 Task: Open a blank sheet, save the file as 'analytics' Insert a table '3 by 2' In first column, add headers, 'Employee Name, Monday, Tuesday'. Under first header add  John. Under second header add  1:00 Pm. Under third header add  '3:00 Pm'. Change table style to  'Light Blue'
Action: Mouse moved to (482, 366)
Screenshot: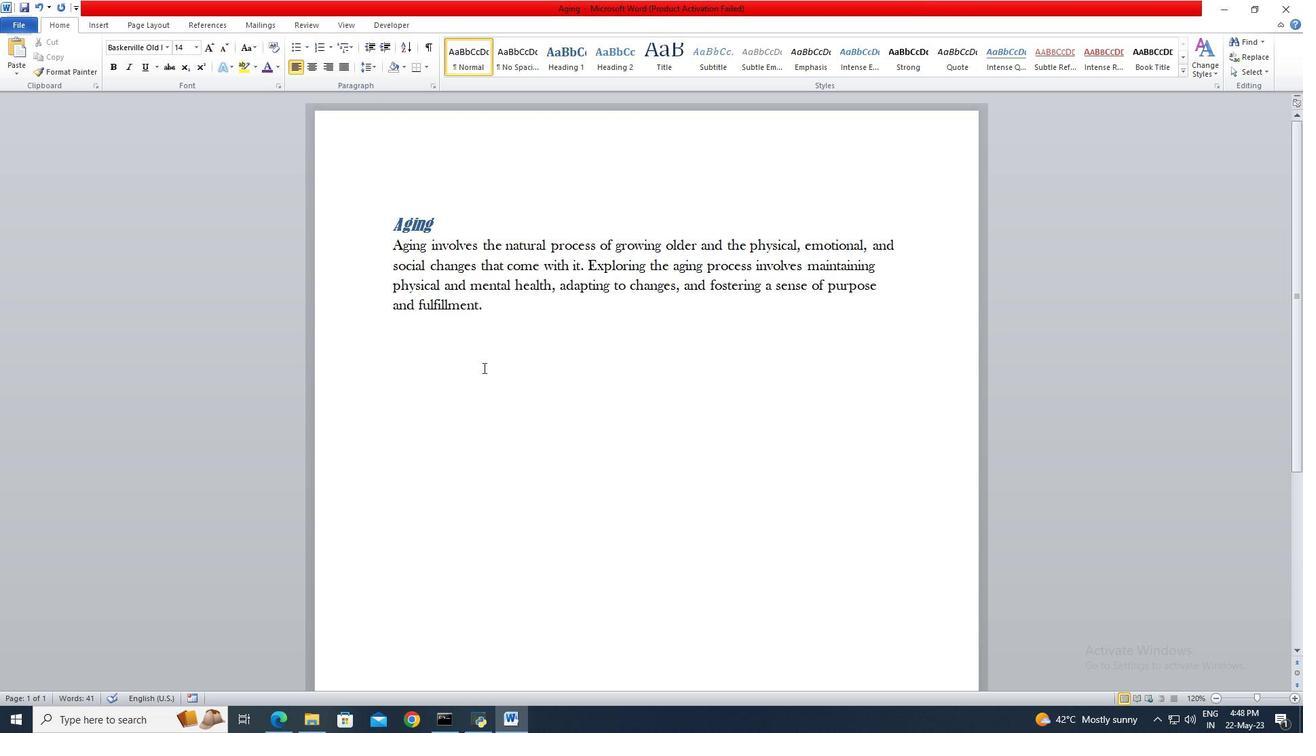 
Action: Key pressed ctrl+N
Screenshot: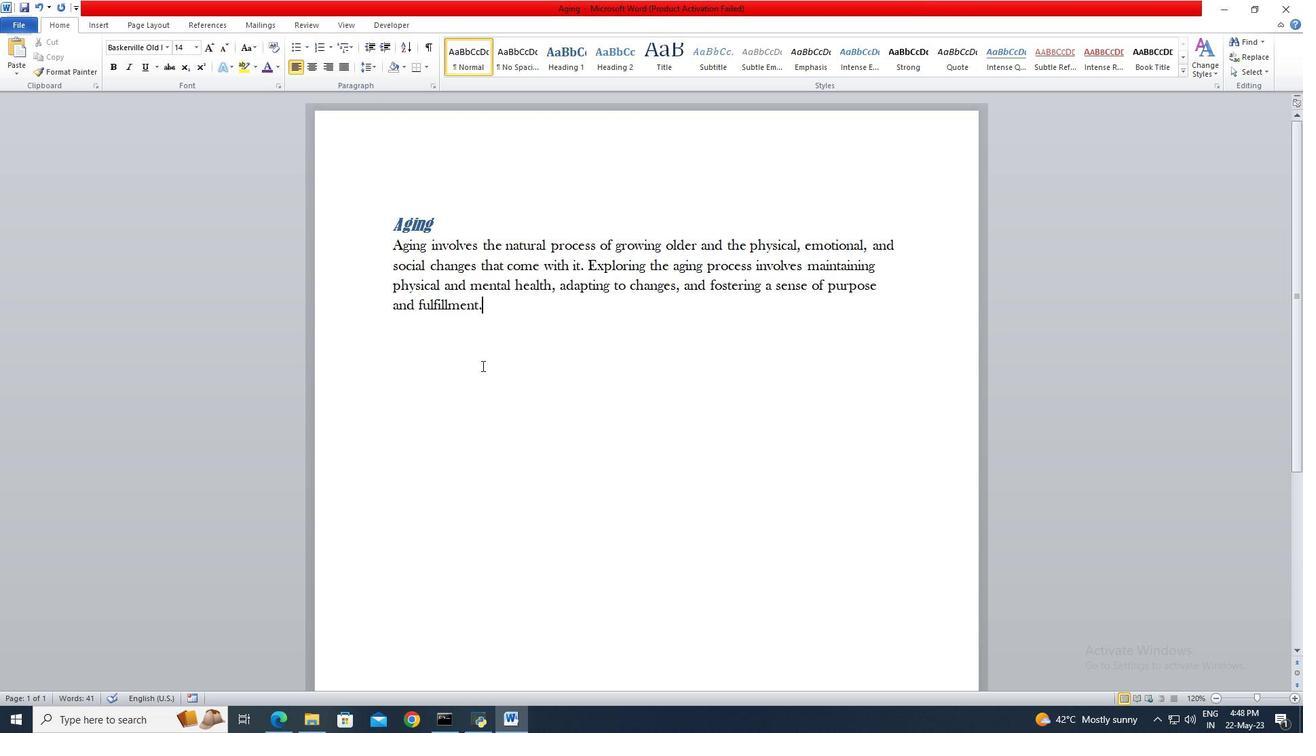 
Action: Mouse moved to (12, 23)
Screenshot: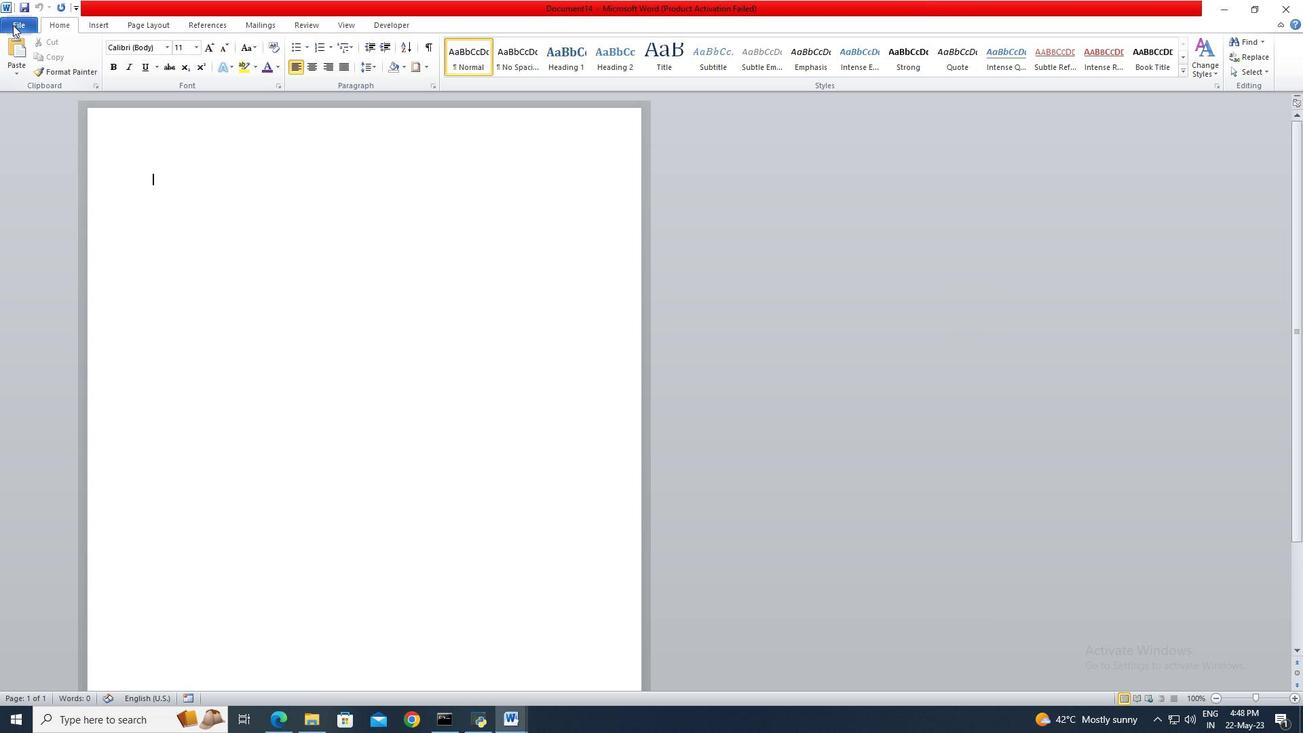 
Action: Mouse pressed left at (12, 23)
Screenshot: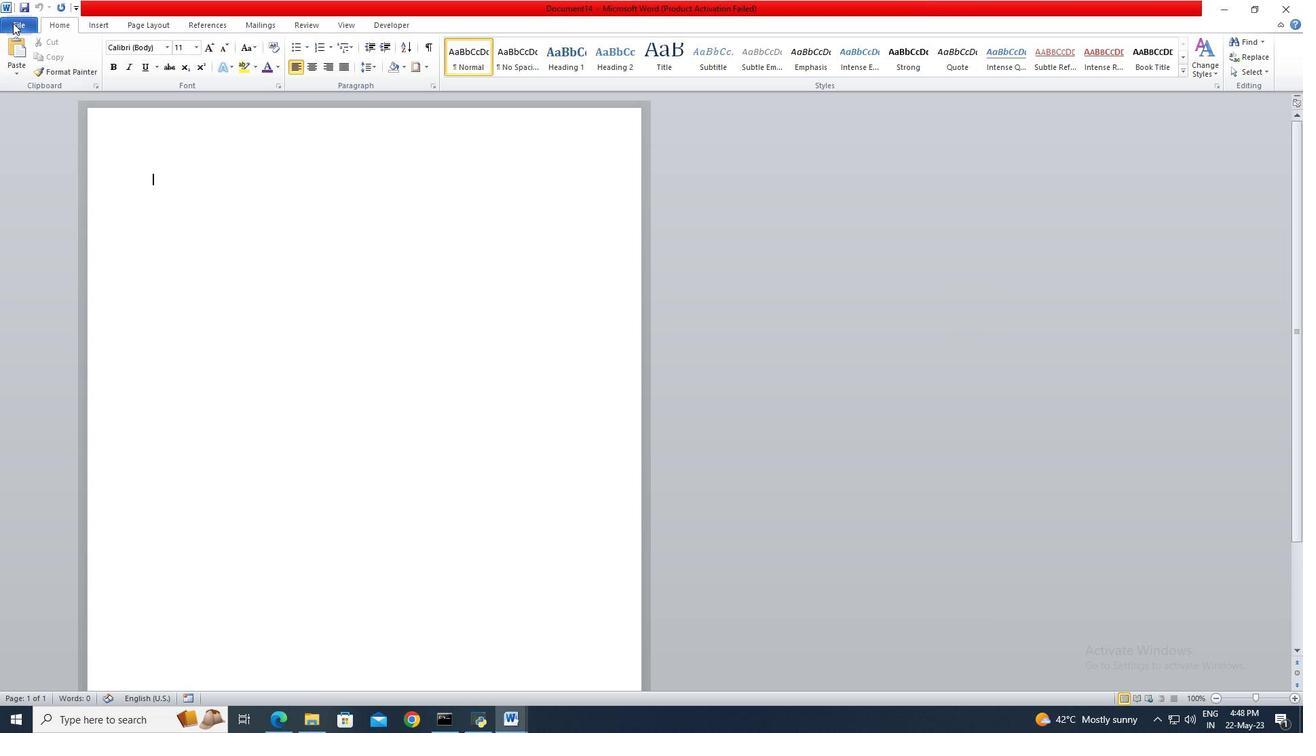 
Action: Mouse moved to (36, 67)
Screenshot: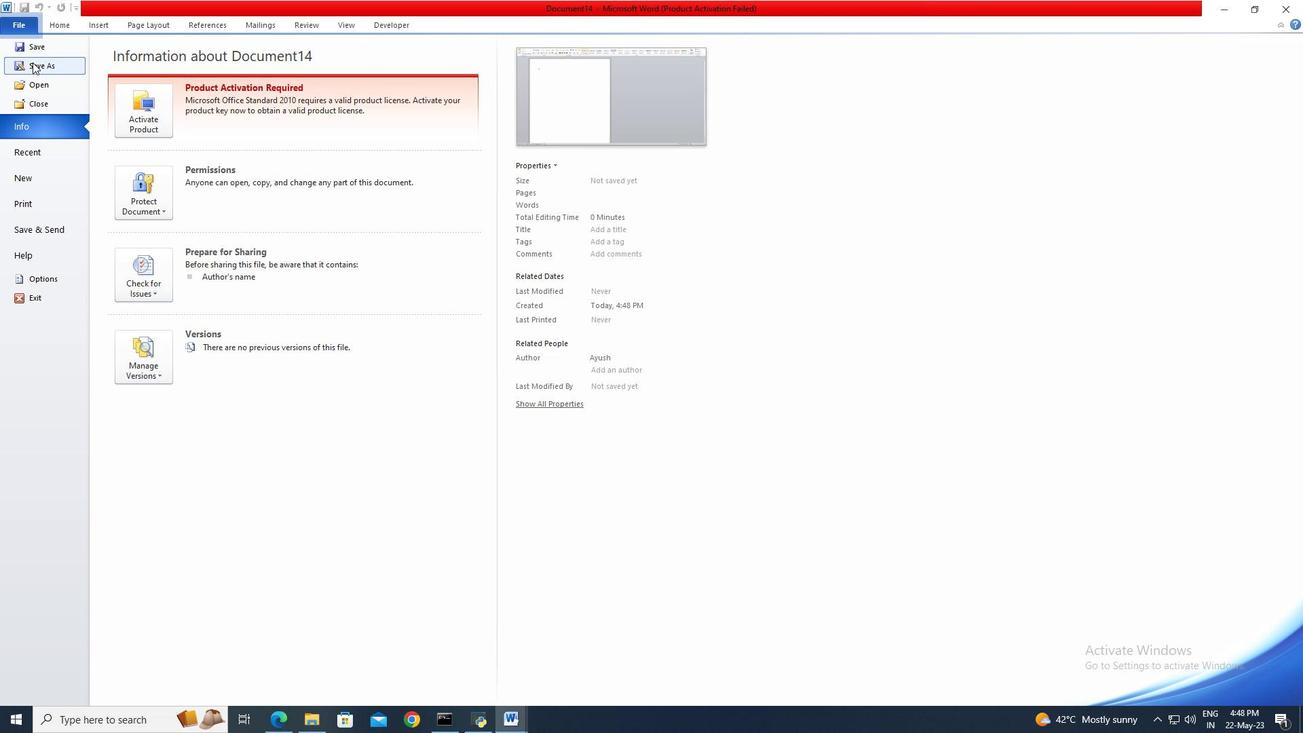 
Action: Mouse pressed left at (36, 67)
Screenshot: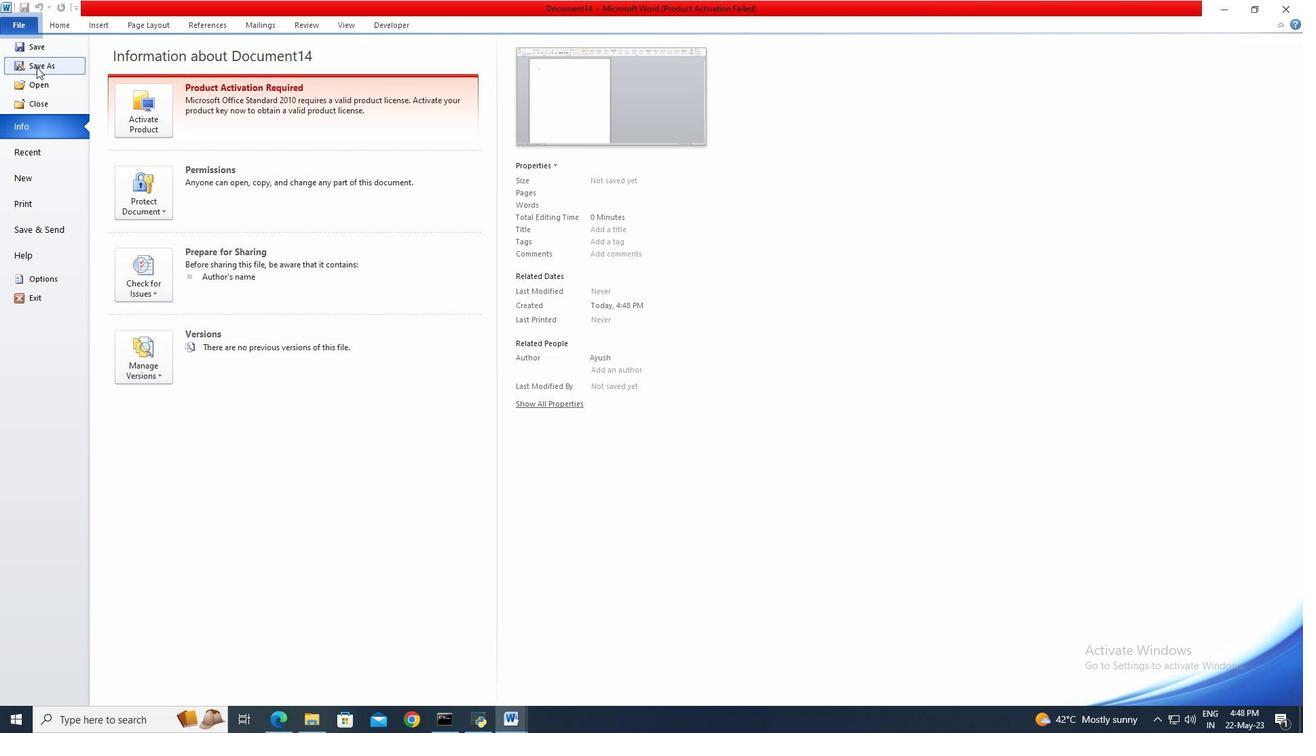 
Action: Key pressed analytics
Screenshot: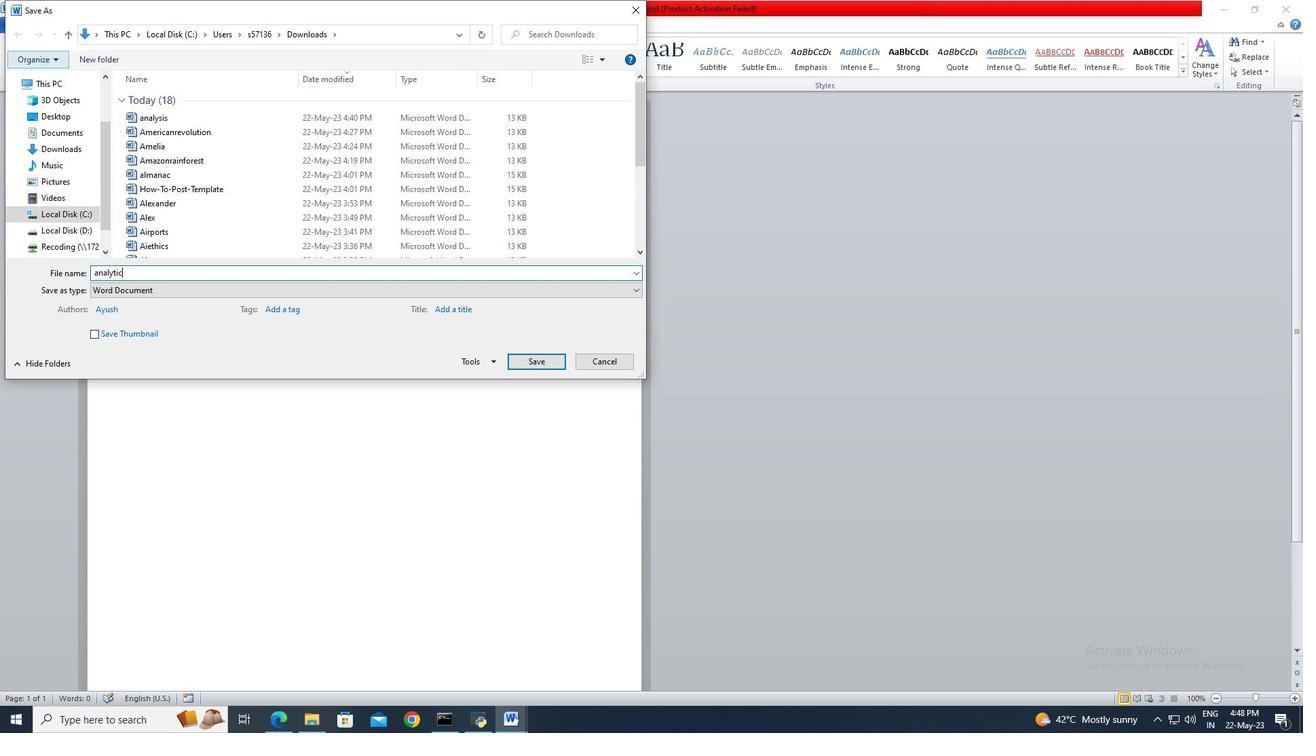 
Action: Mouse moved to (520, 364)
Screenshot: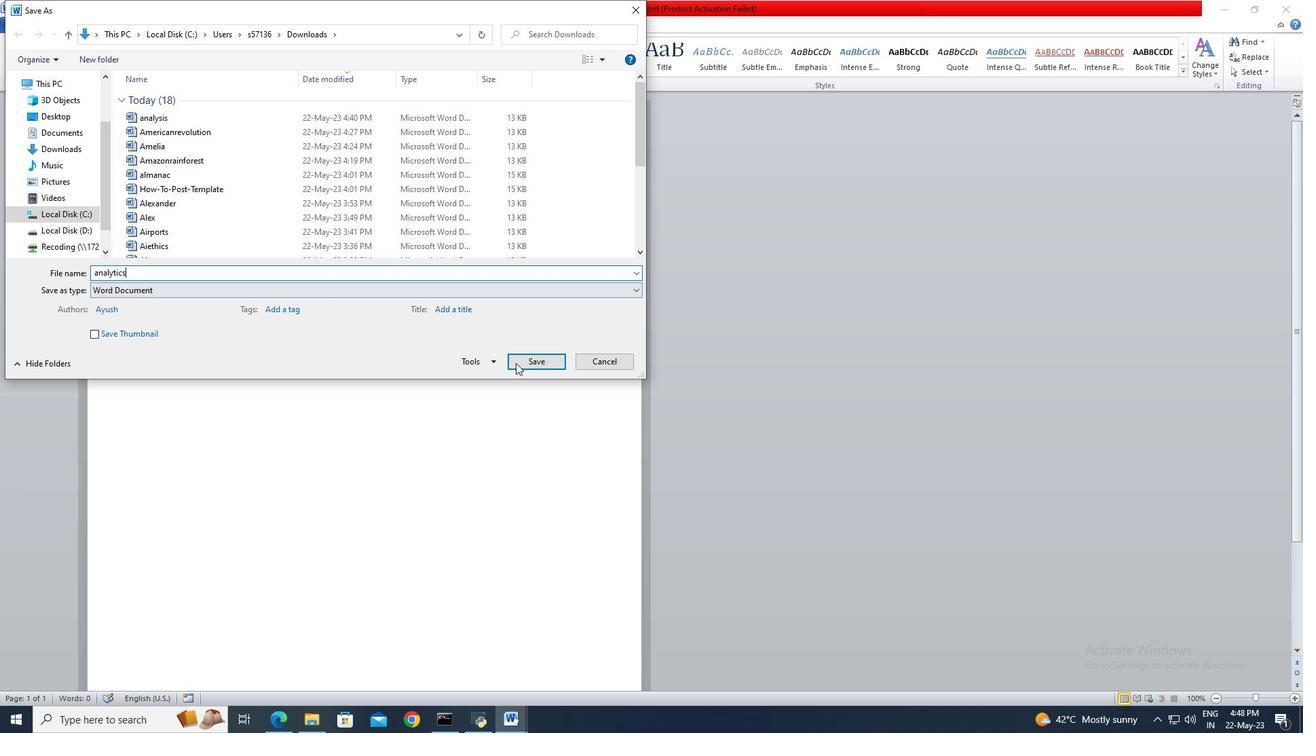 
Action: Mouse pressed left at (520, 364)
Screenshot: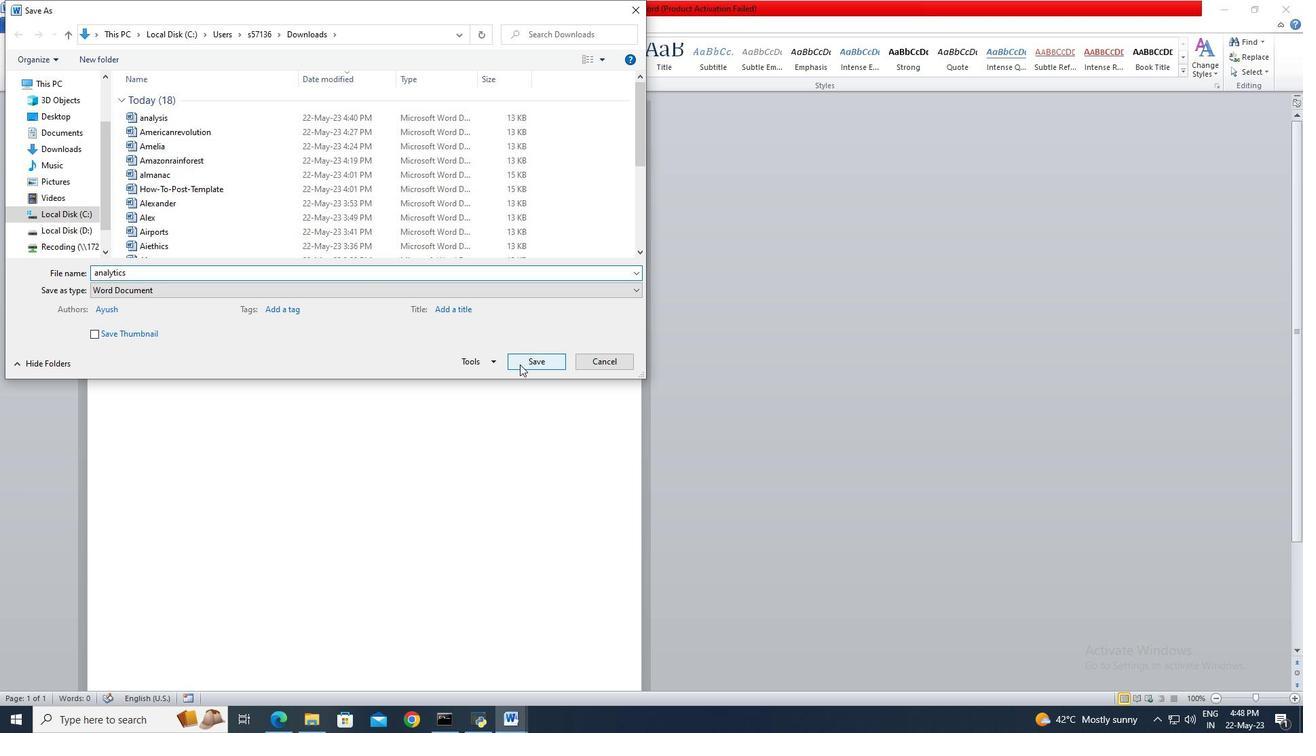 
Action: Mouse moved to (111, 28)
Screenshot: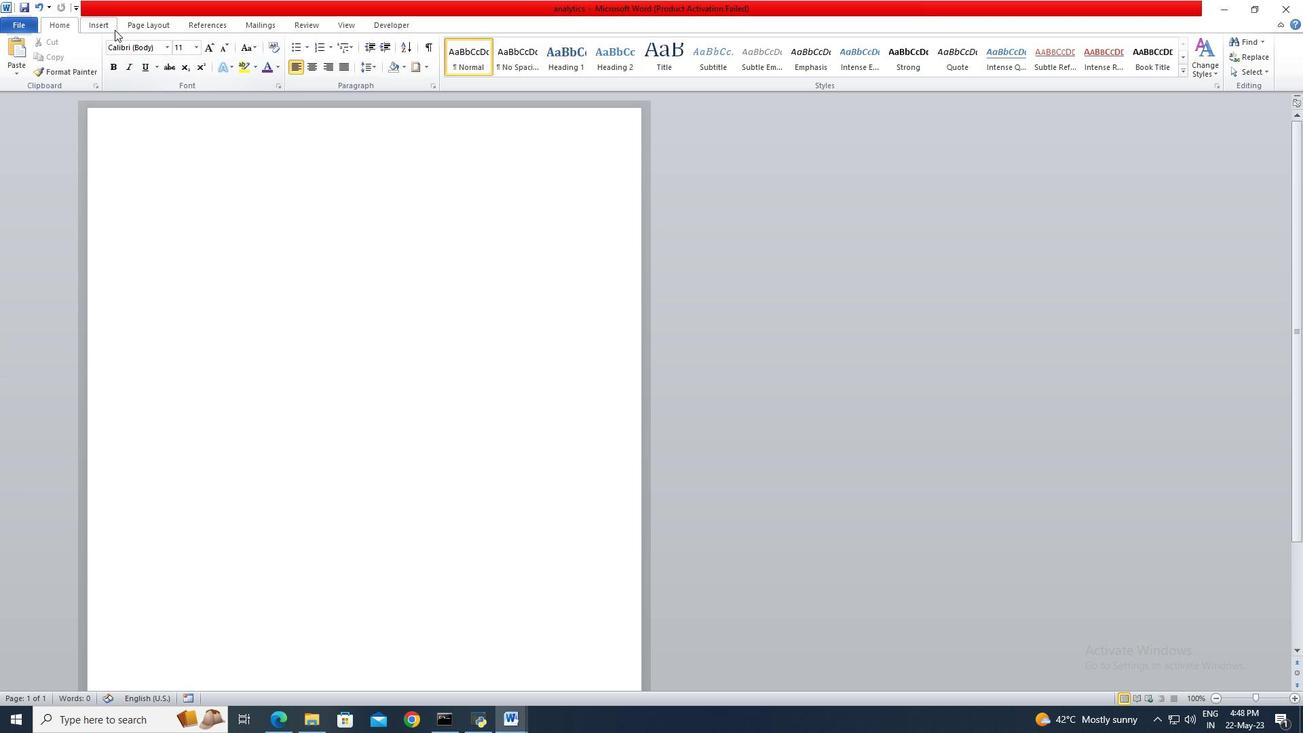 
Action: Mouse pressed left at (111, 28)
Screenshot: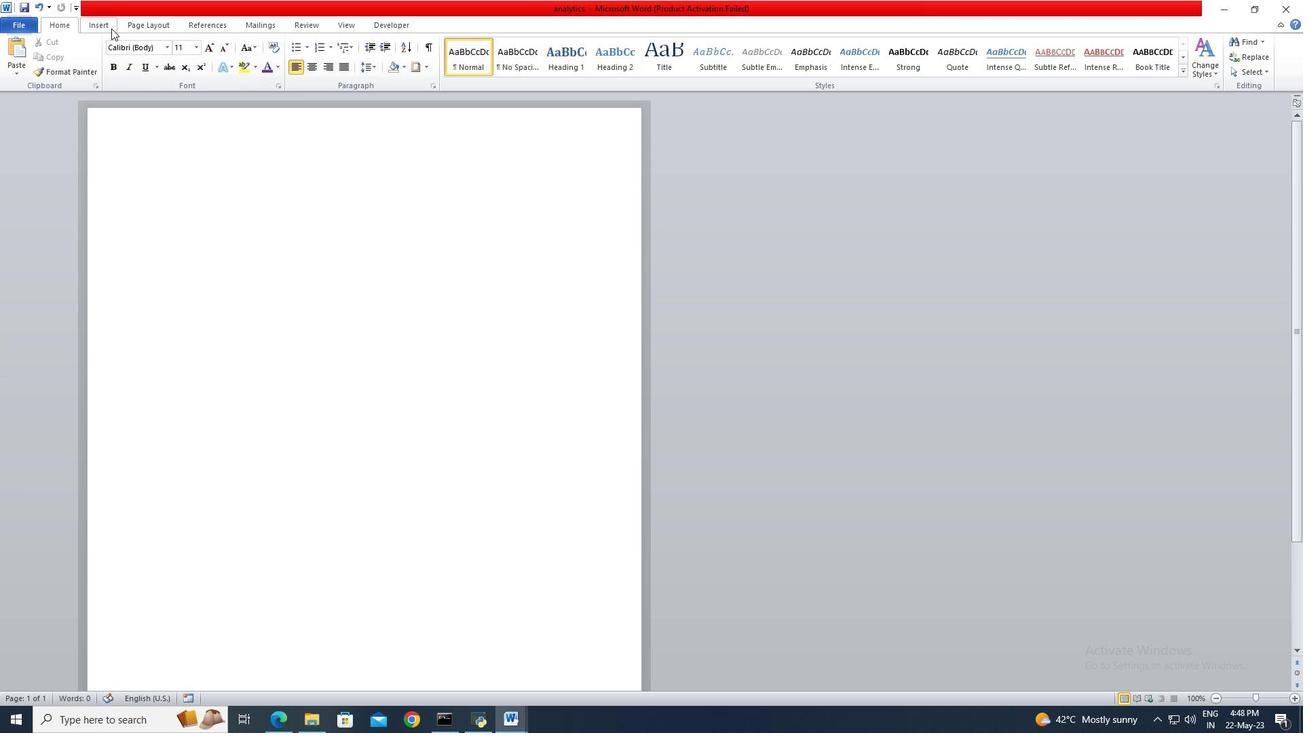
Action: Mouse moved to (112, 63)
Screenshot: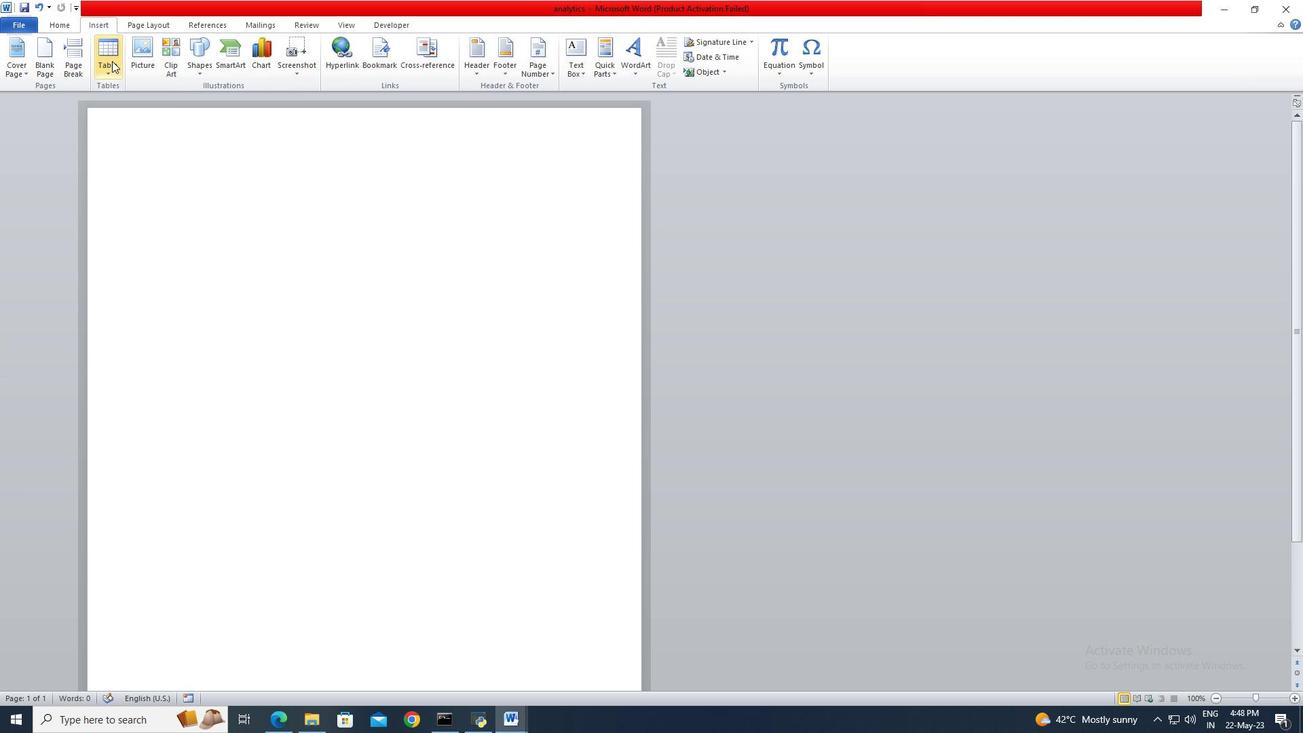 
Action: Mouse pressed left at (112, 63)
Screenshot: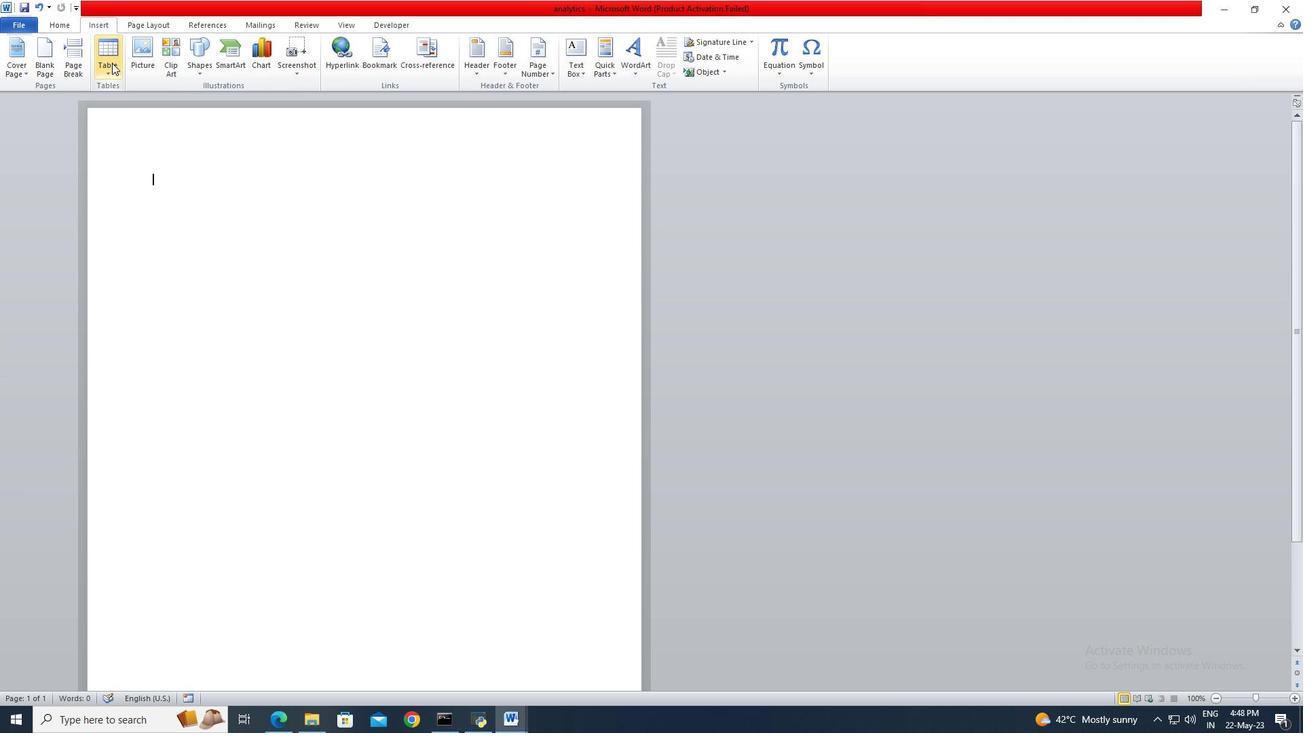 
Action: Mouse moved to (130, 111)
Screenshot: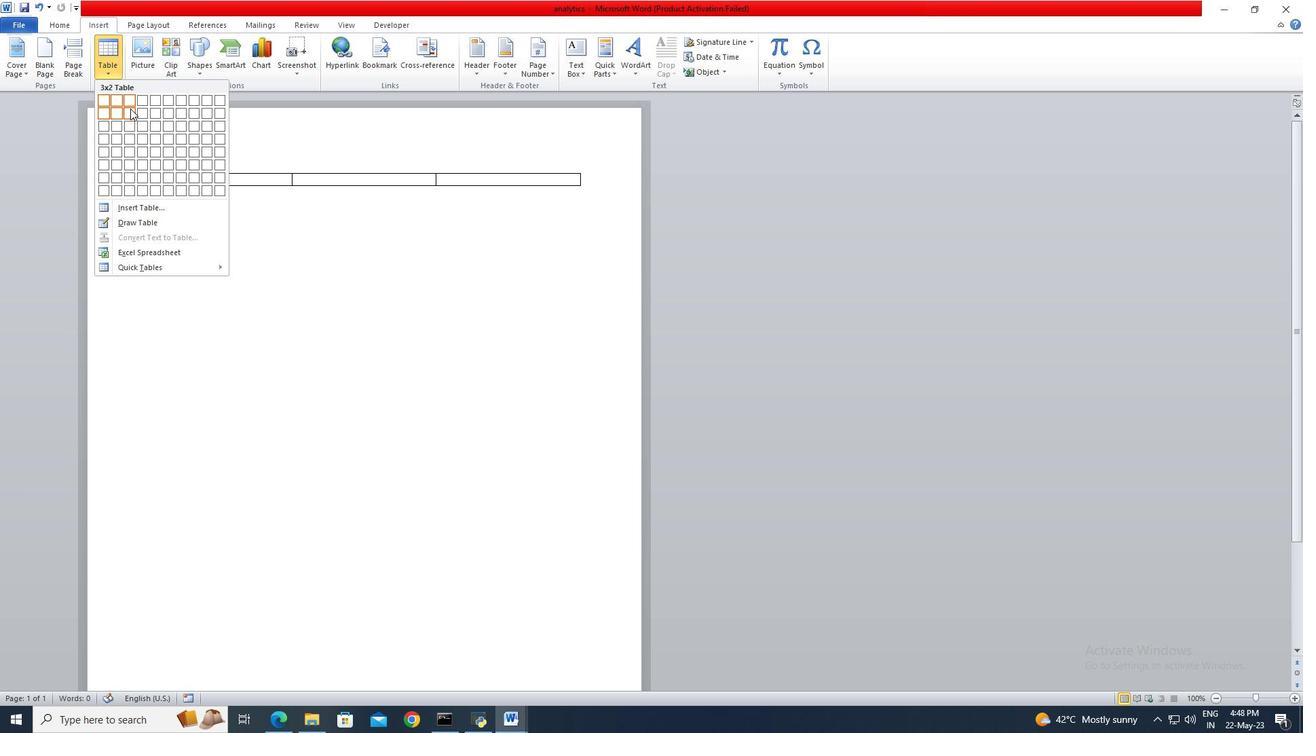 
Action: Mouse pressed left at (130, 111)
Screenshot: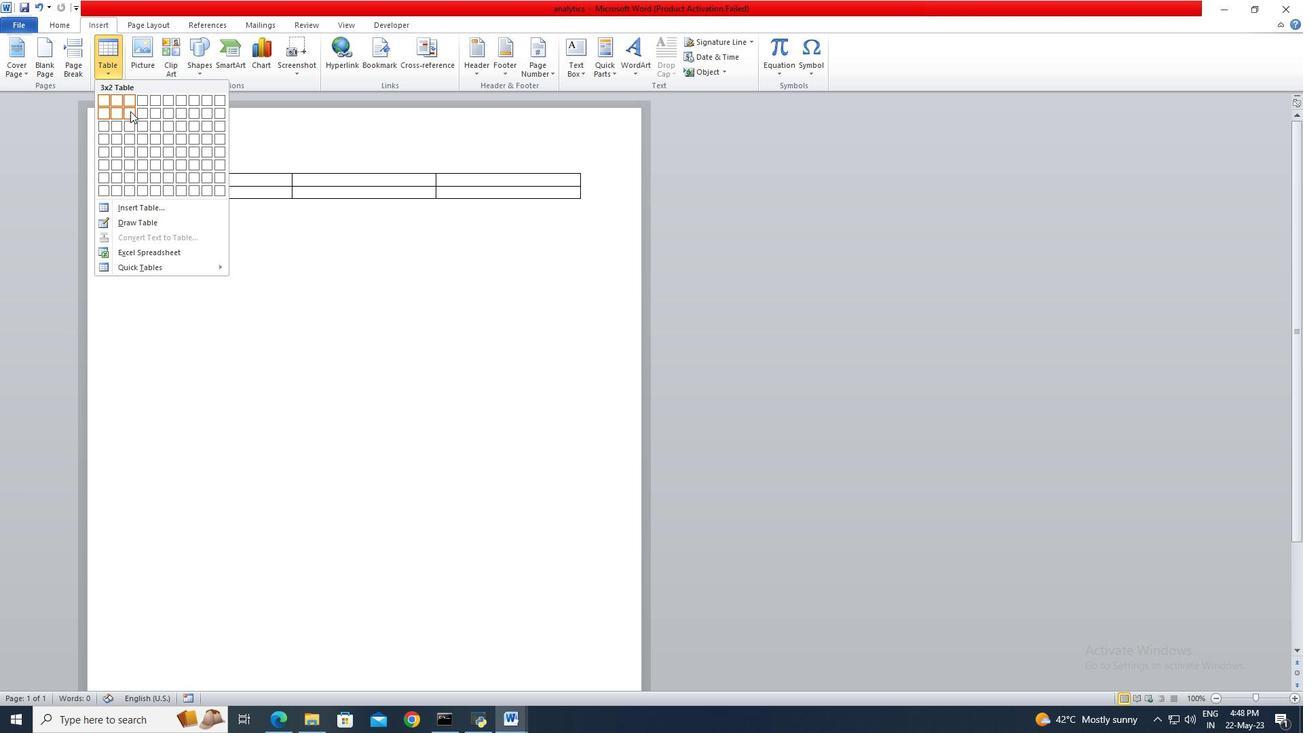 
Action: Mouse moved to (177, 181)
Screenshot: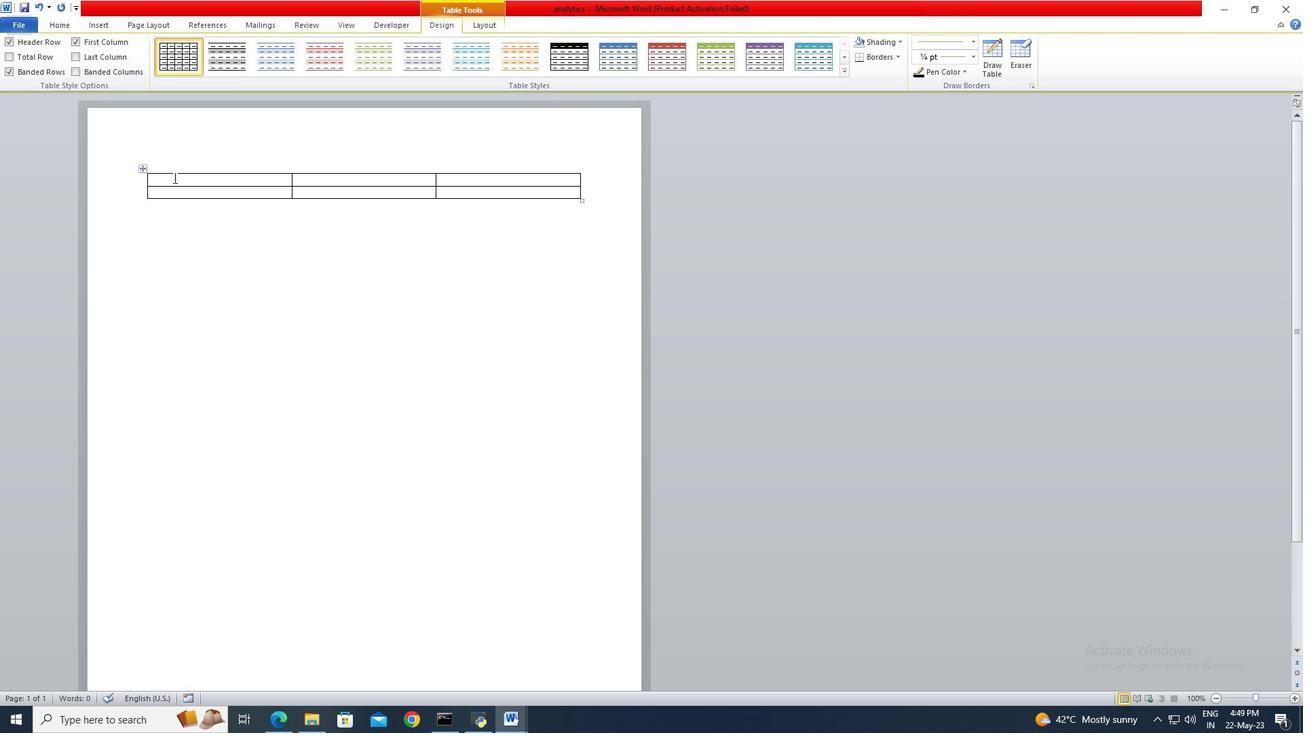 
Action: Mouse pressed left at (177, 181)
Screenshot: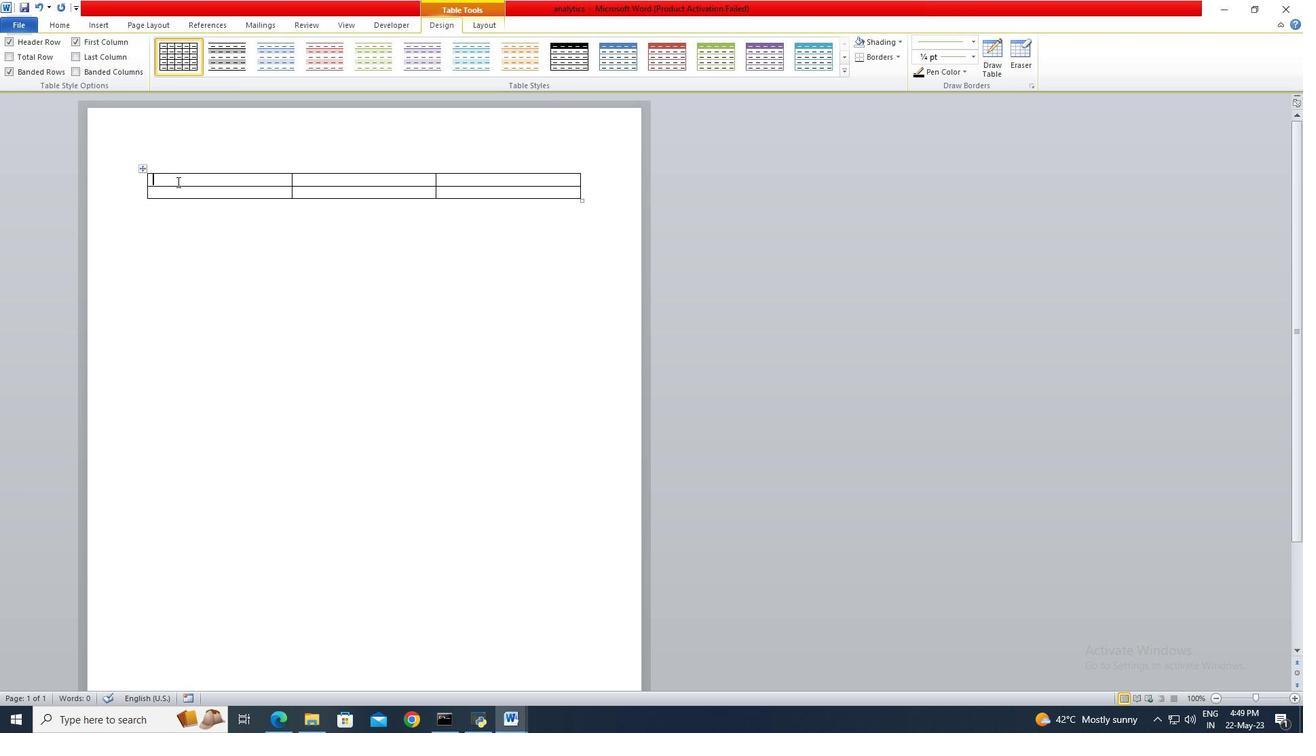 
Action: Mouse moved to (246, 195)
Screenshot: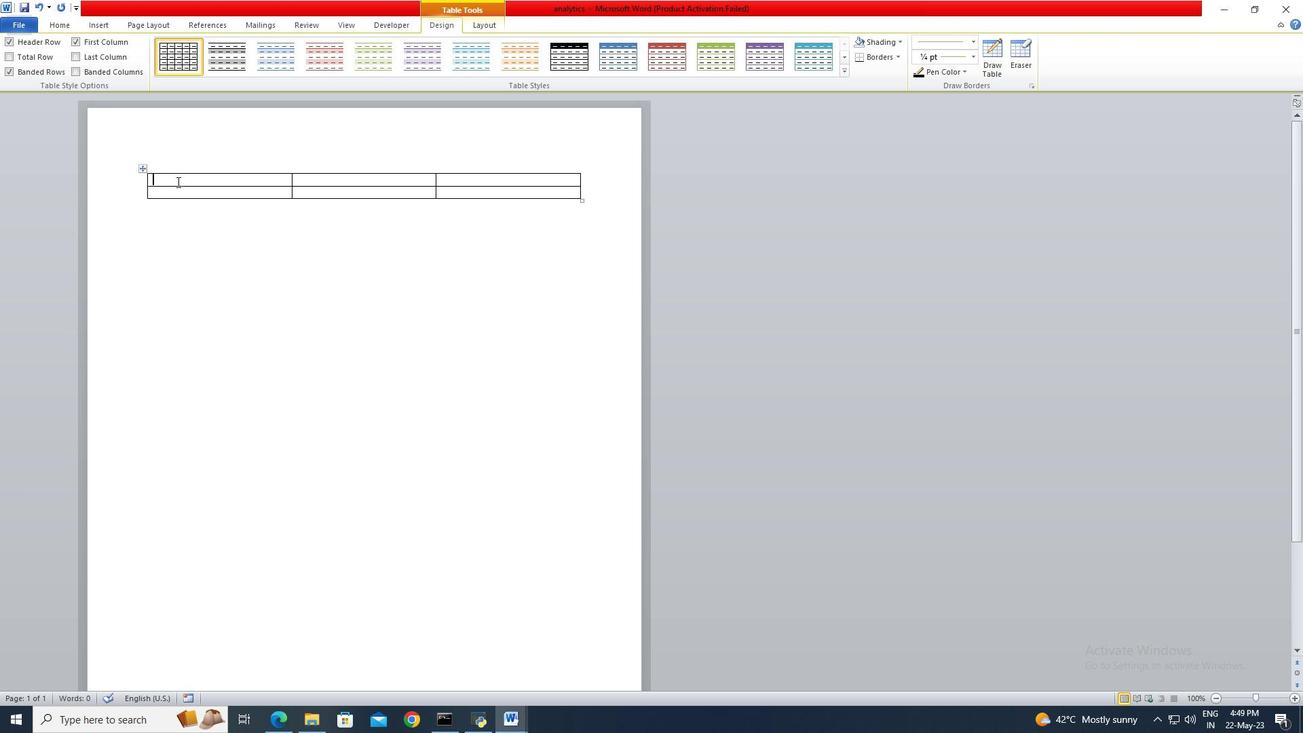 
Action: Key pressed <Key.shift>Employee<Key.space><Key.shift>Name
Screenshot: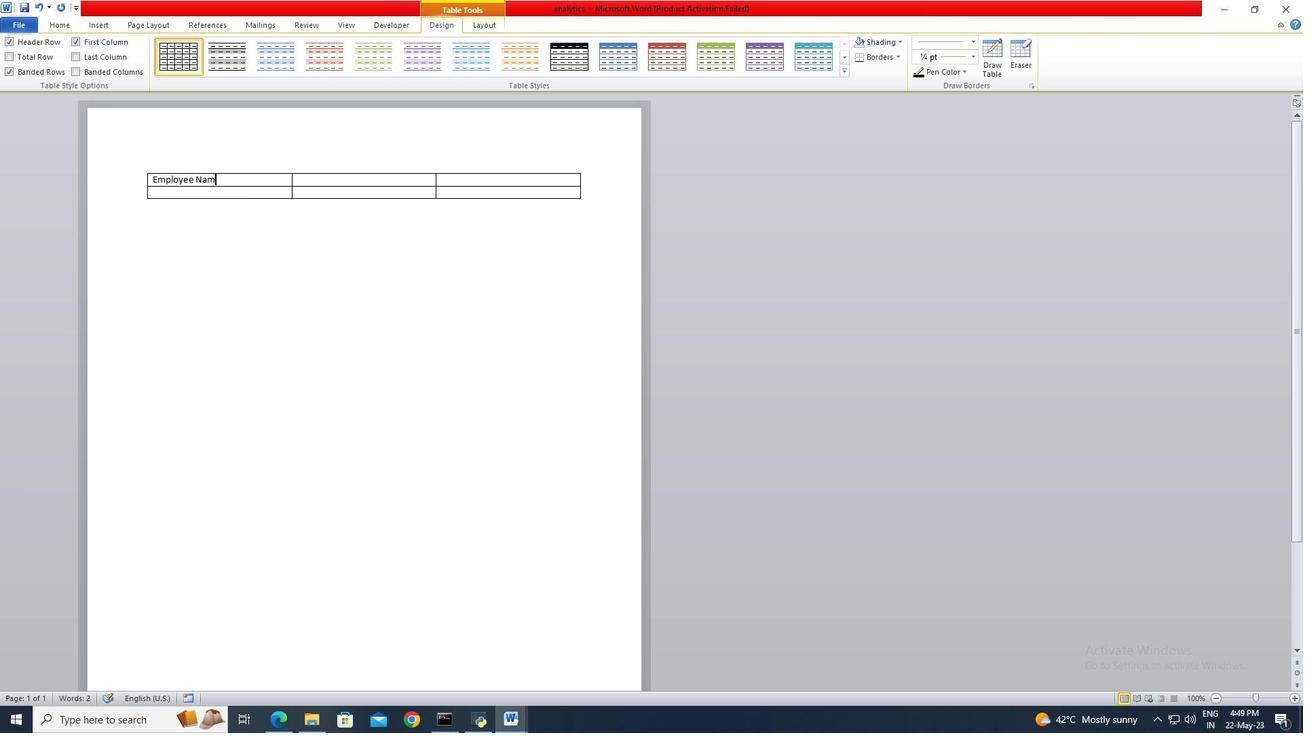 
Action: Mouse moved to (320, 183)
Screenshot: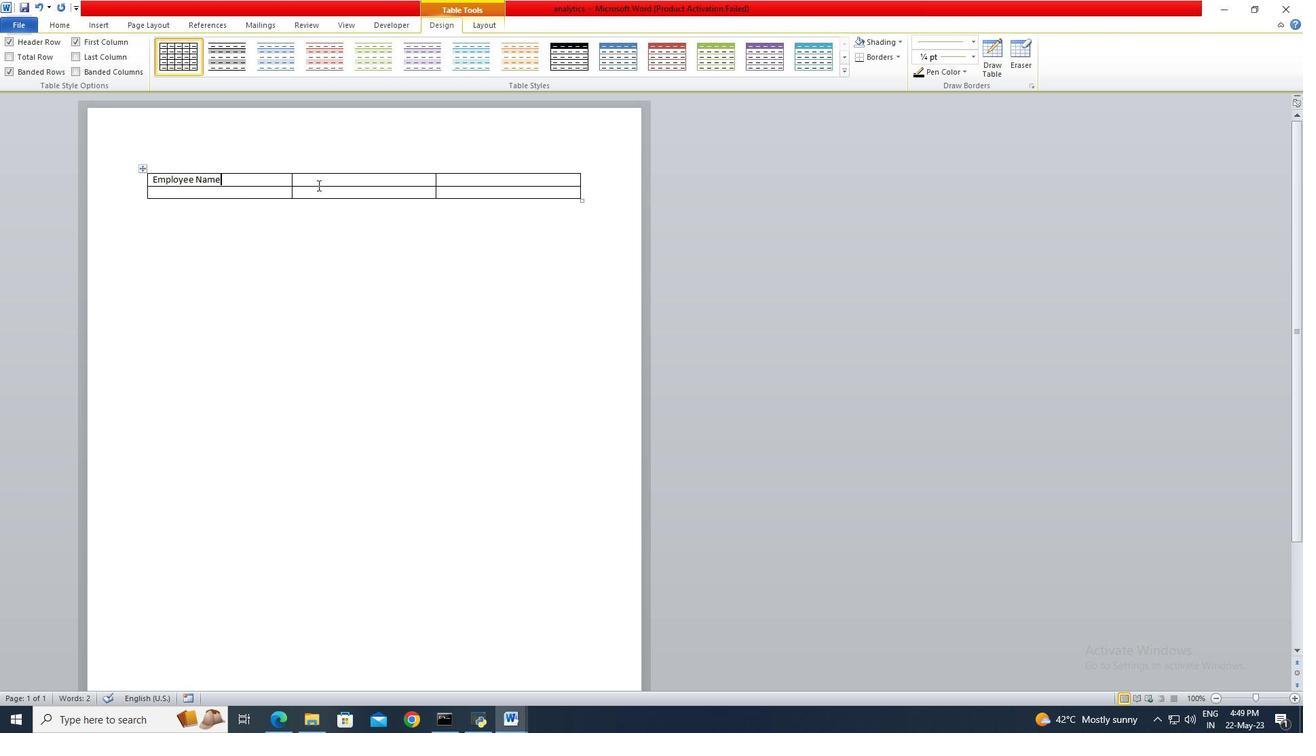 
Action: Mouse pressed left at (320, 183)
Screenshot: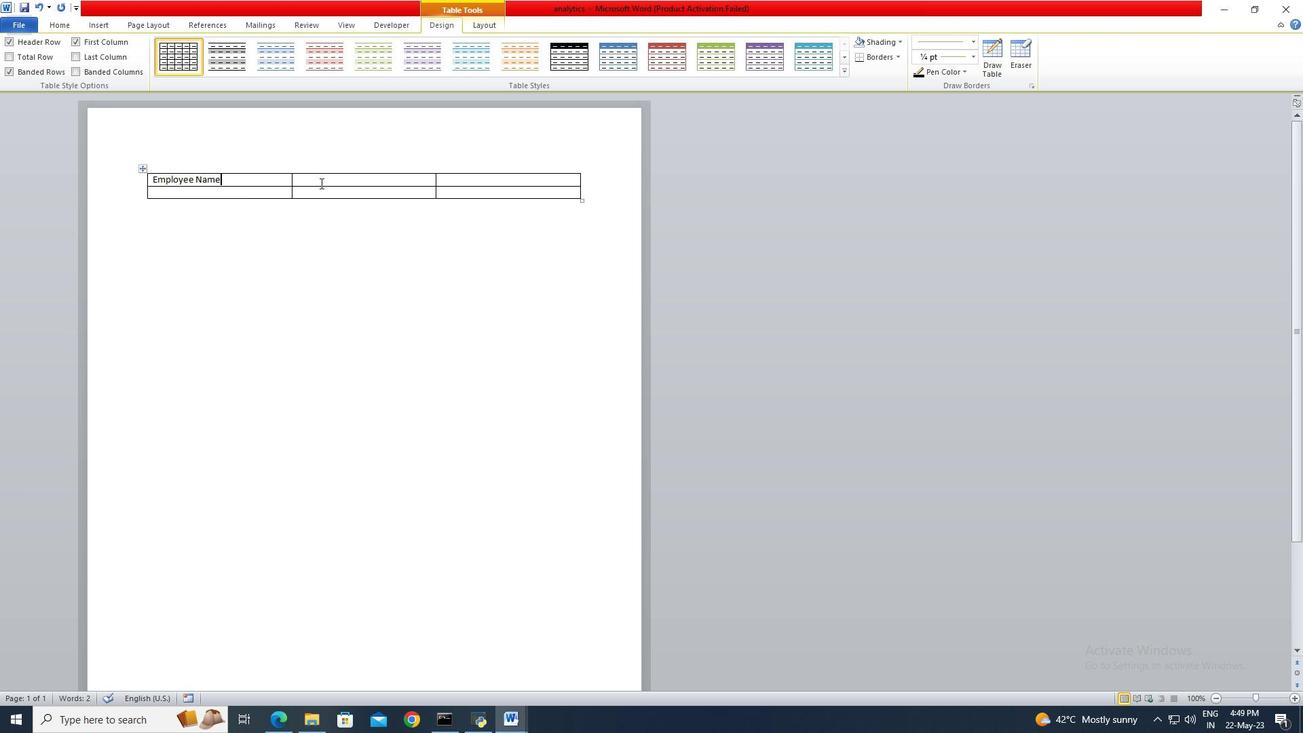 
Action: Key pressed <Key.shift>Monday
Screenshot: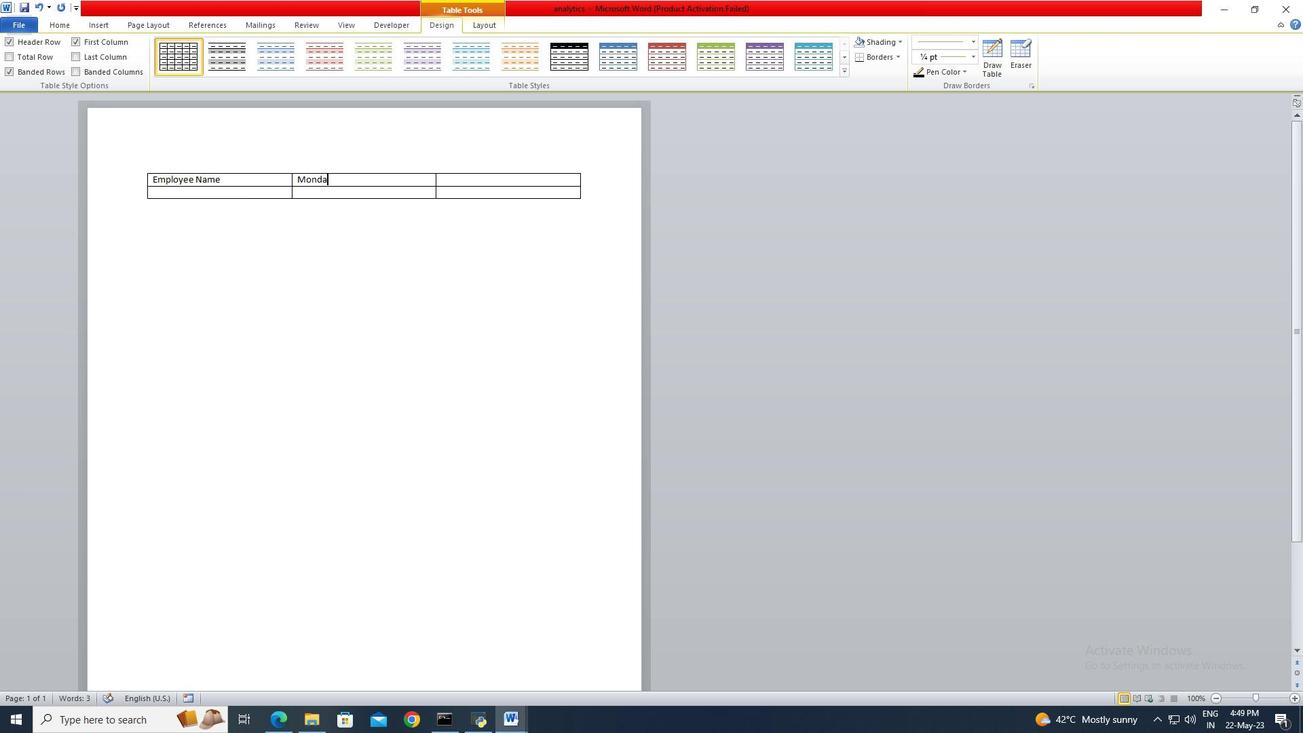 
Action: Mouse moved to (458, 184)
Screenshot: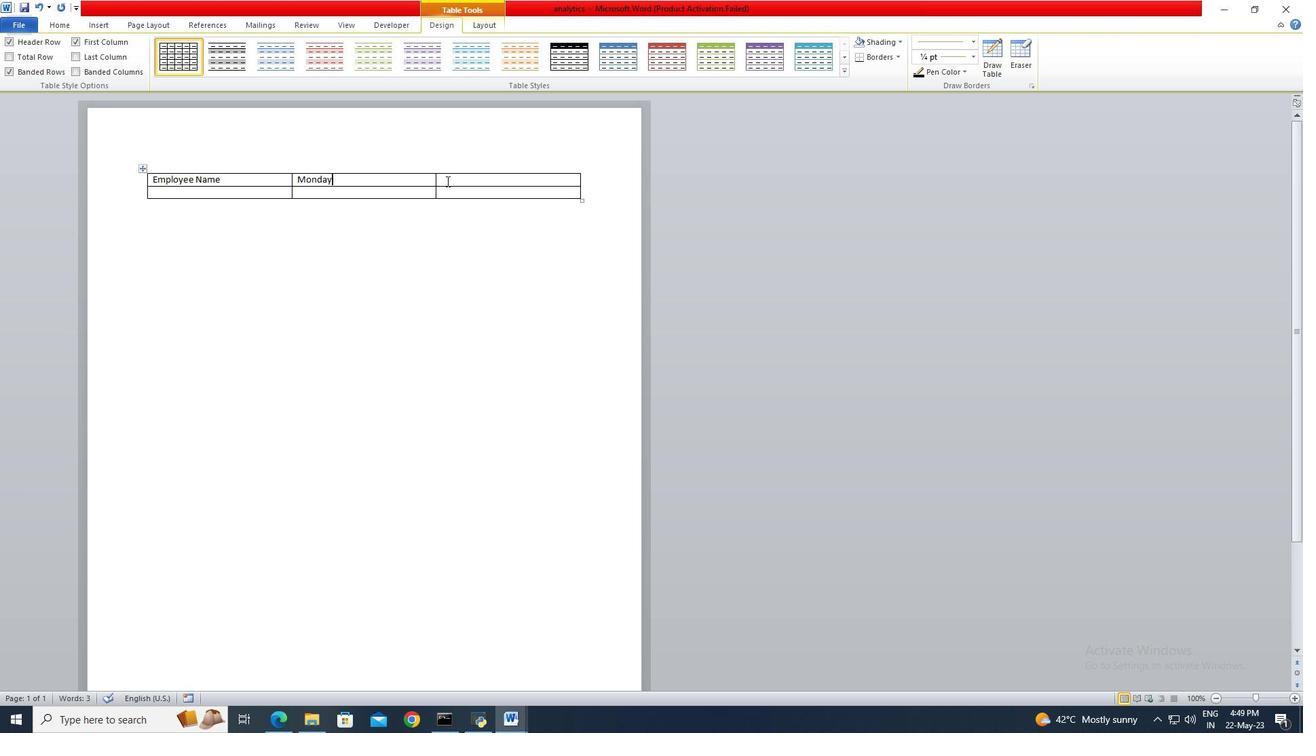 
Action: Mouse pressed left at (458, 184)
Screenshot: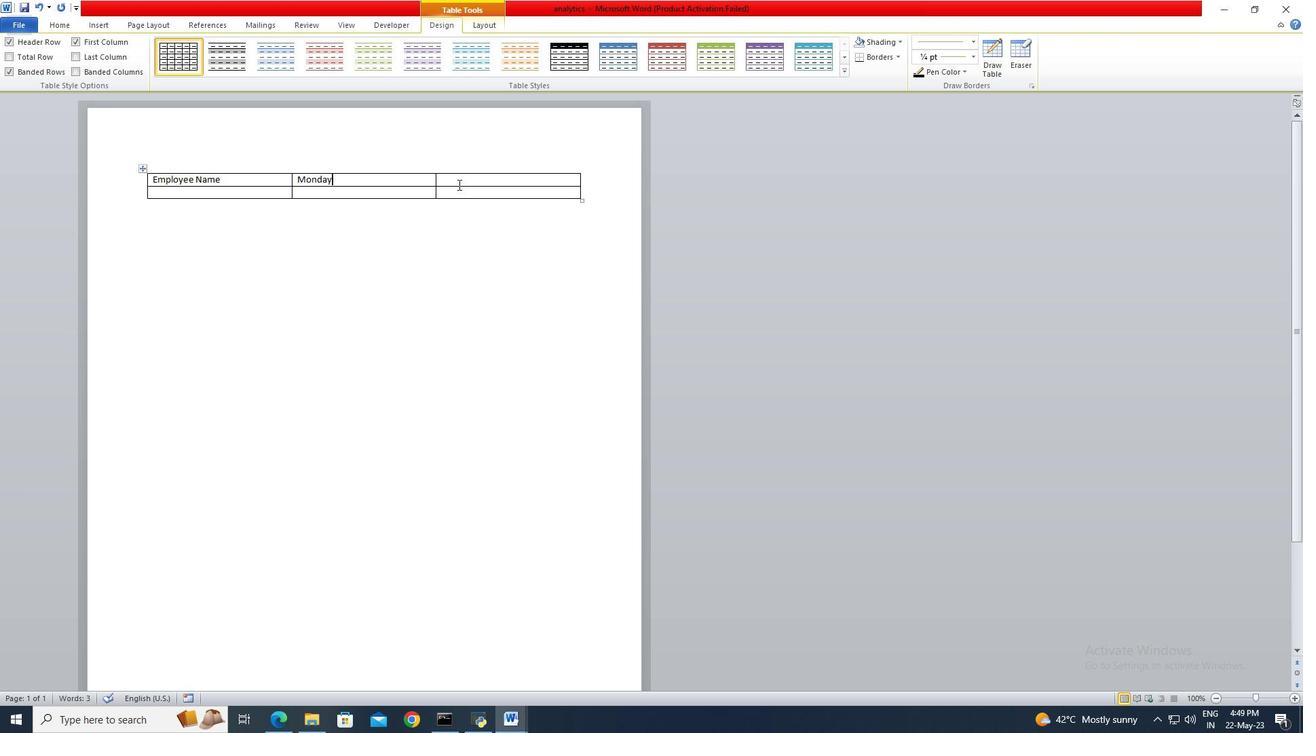 
Action: Mouse moved to (458, 184)
Screenshot: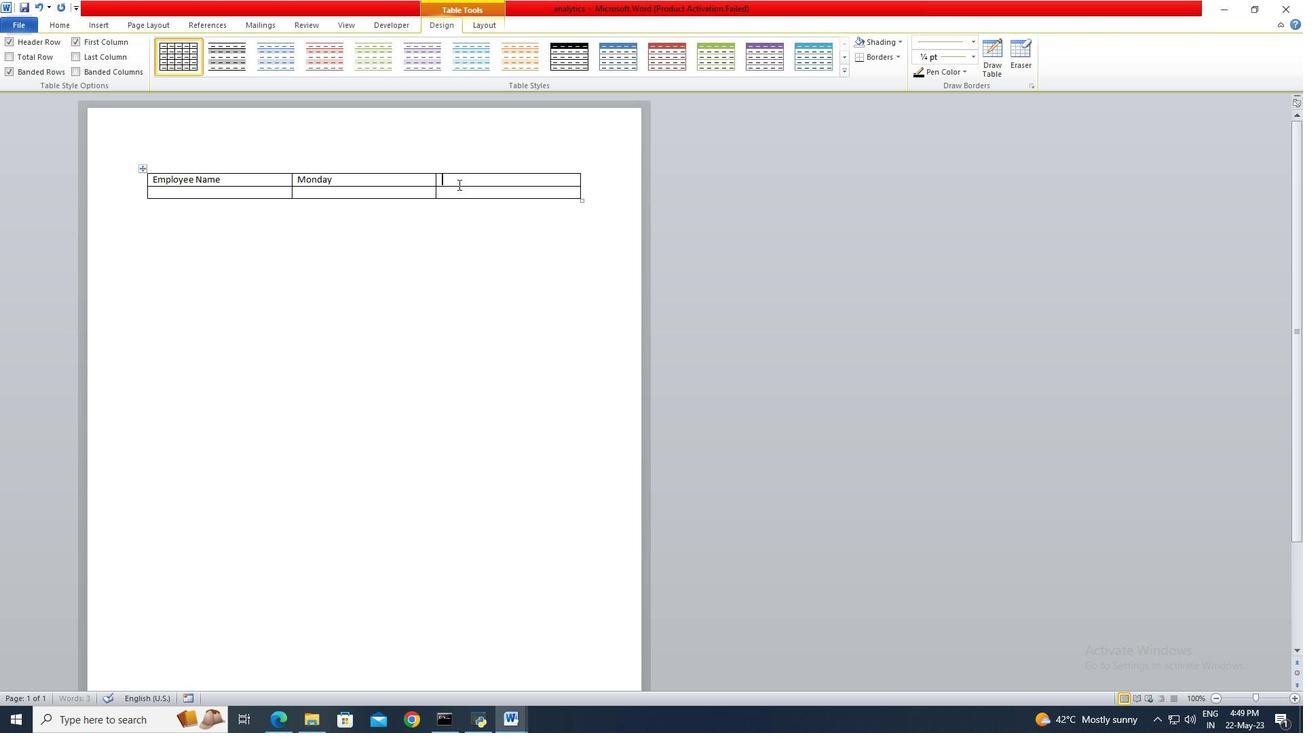 
Action: Key pressed <Key.shift>Tuesday
Screenshot: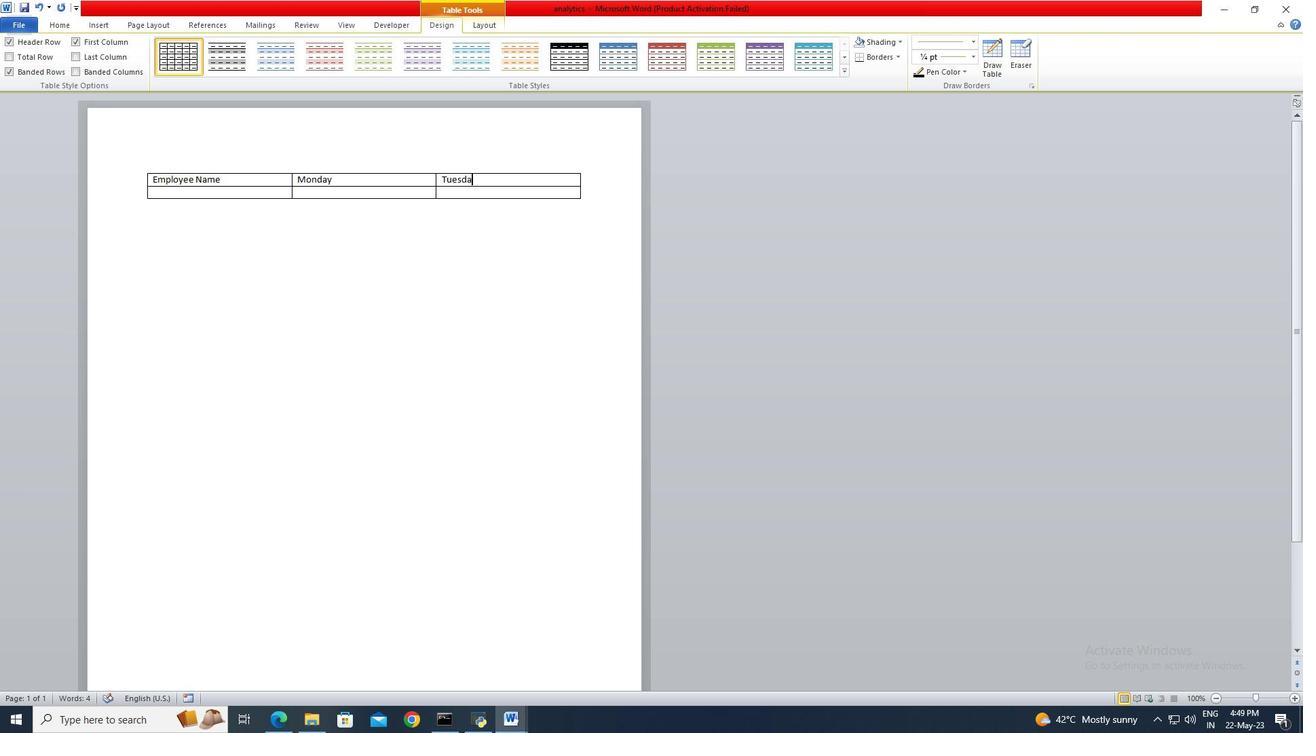 
Action: Mouse moved to (239, 192)
Screenshot: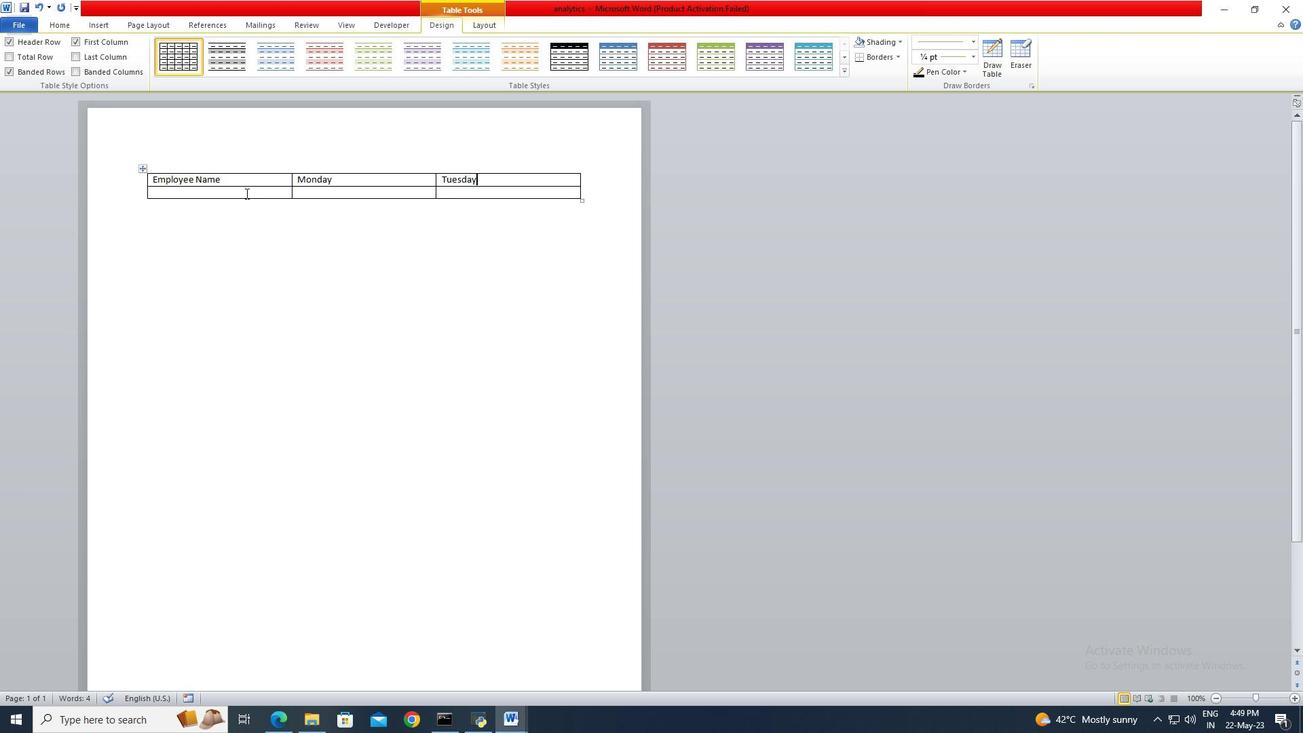 
Action: Mouse pressed left at (239, 192)
Screenshot: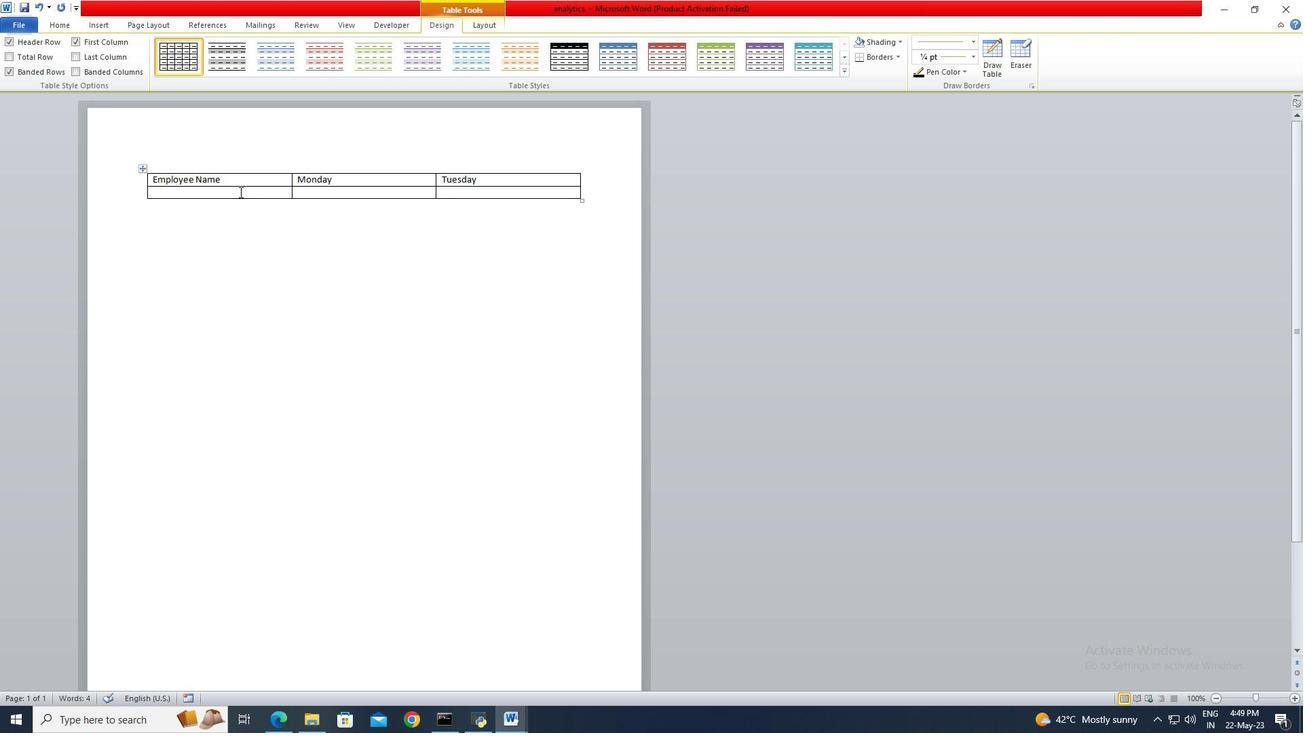 
Action: Key pressed <Key.shift>John
Screenshot: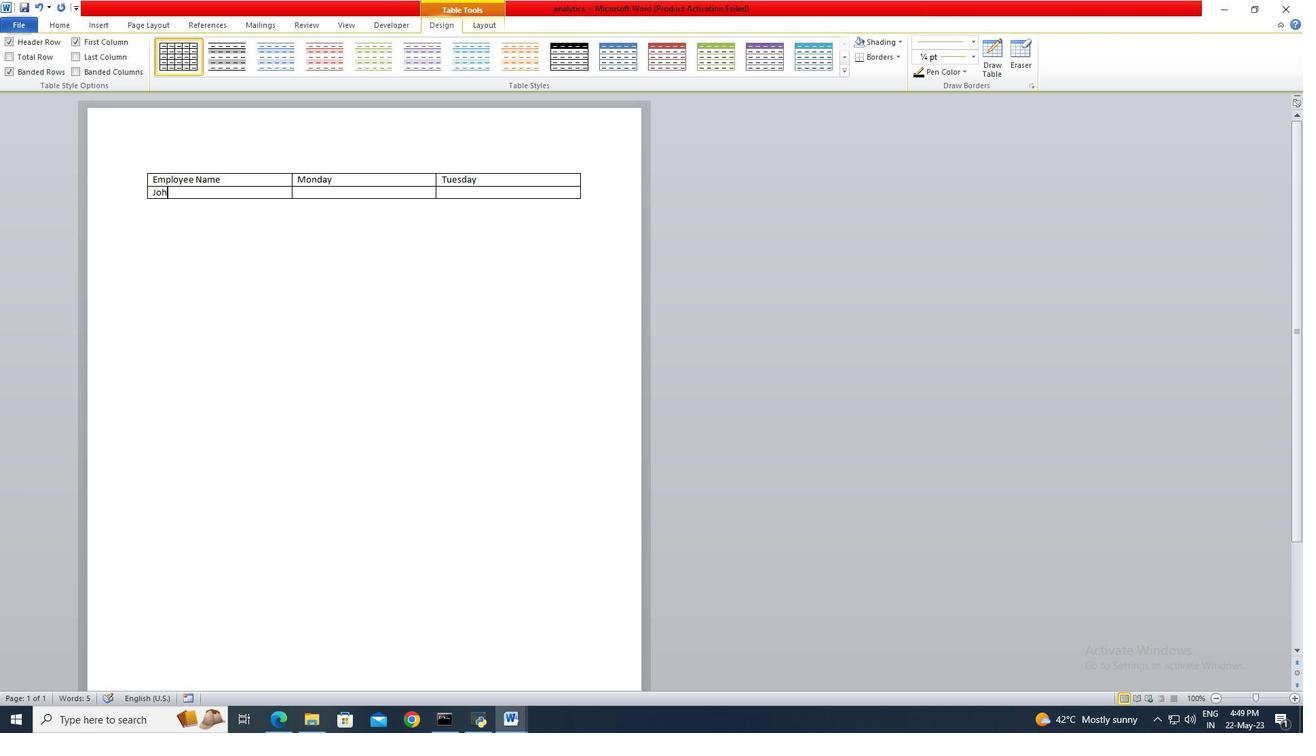 
Action: Mouse moved to (327, 192)
Screenshot: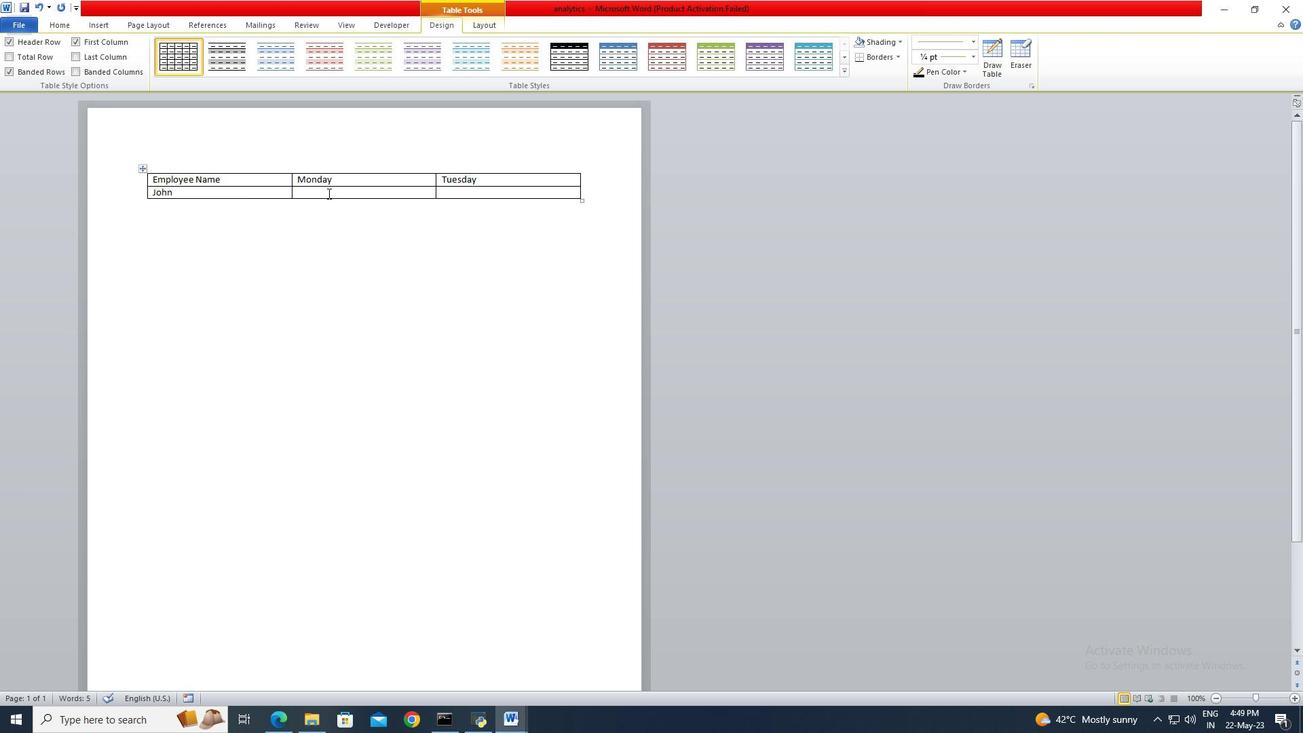 
Action: Mouse pressed left at (327, 192)
Screenshot: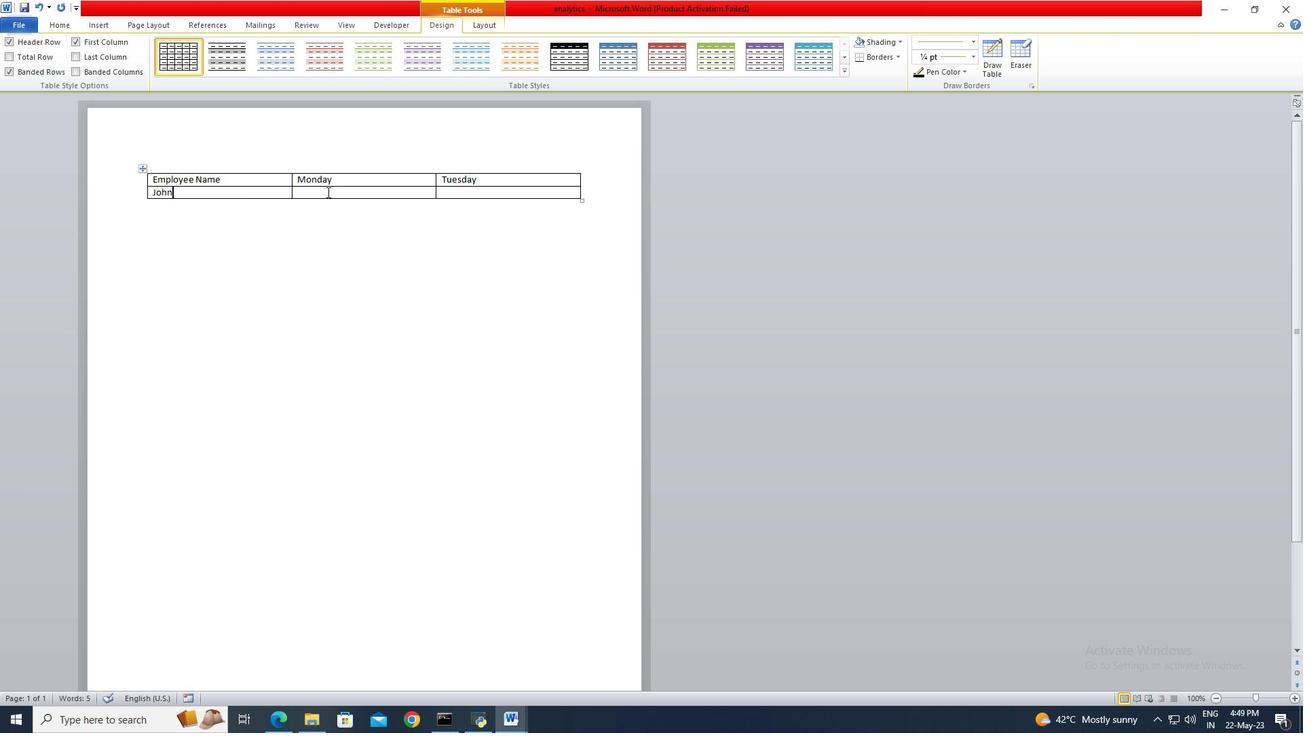 
Action: Key pressed 1<Key.shift>:00<Key.space><Key.shift>Pm
Screenshot: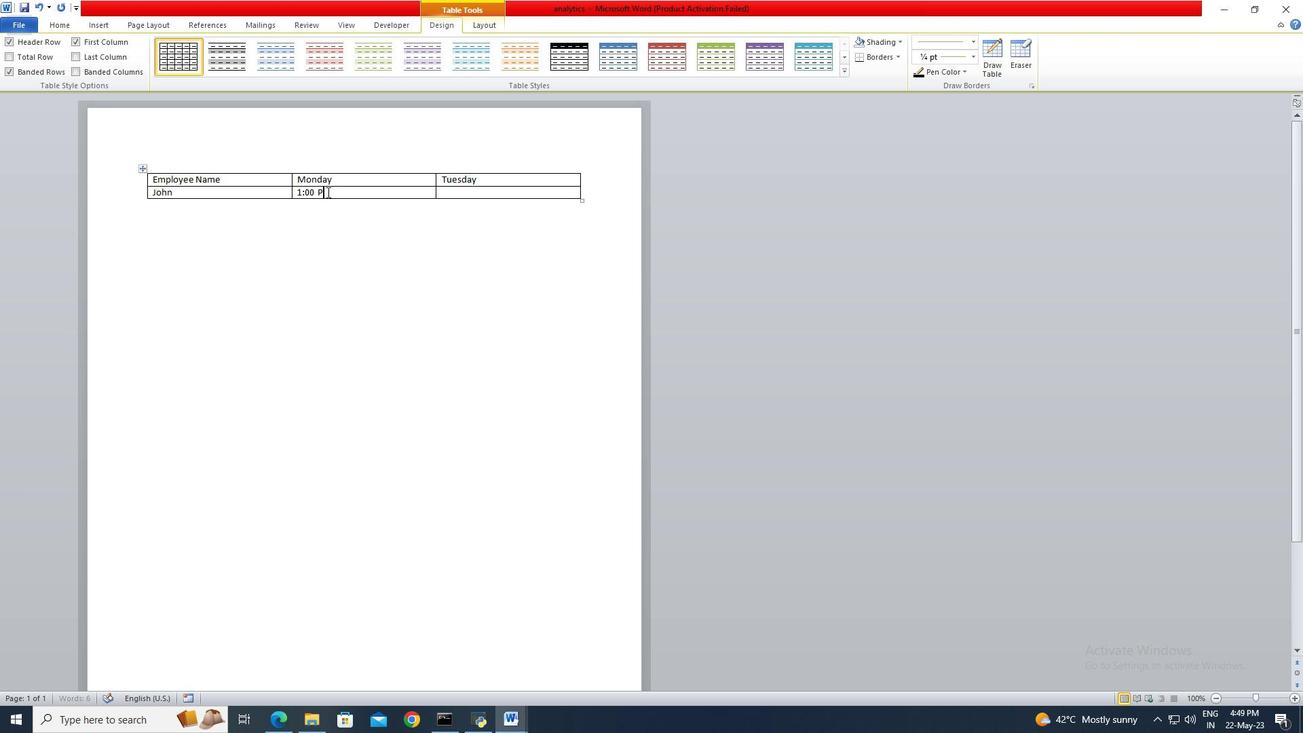 
Action: Mouse moved to (452, 194)
Screenshot: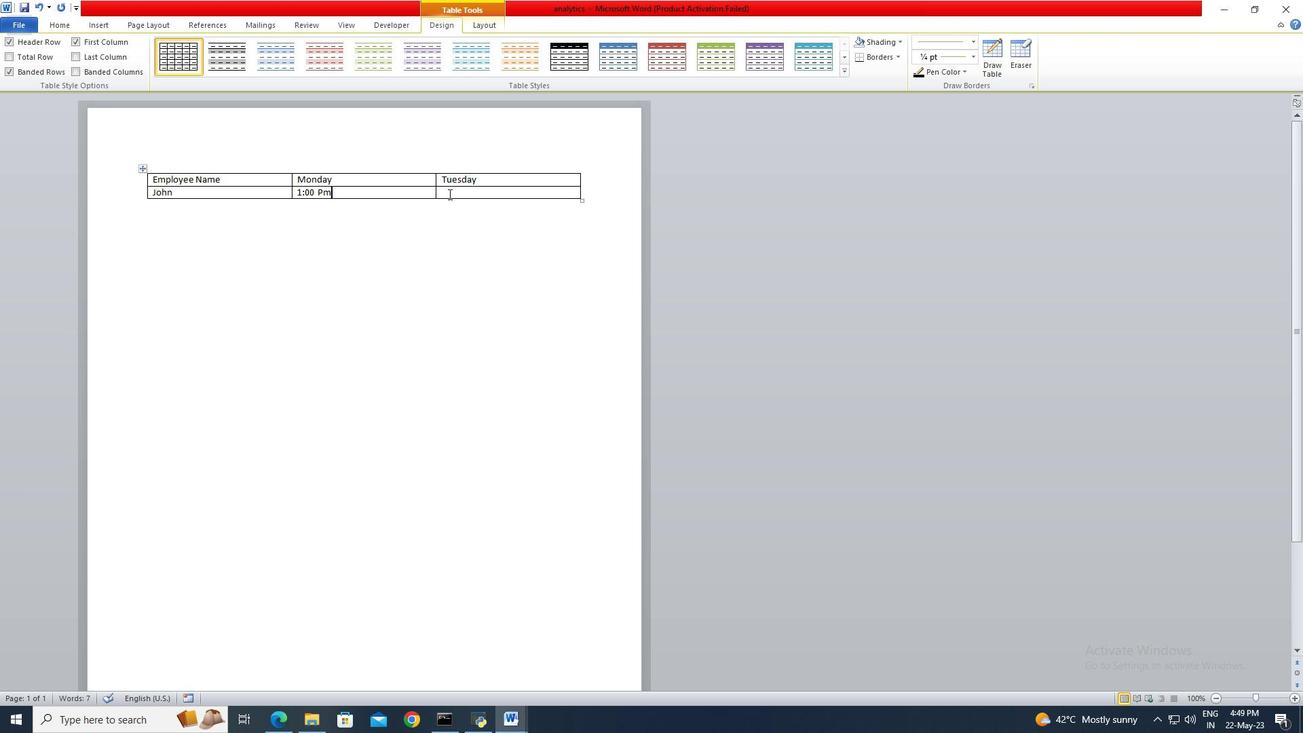 
Action: Mouse pressed left at (452, 194)
Screenshot: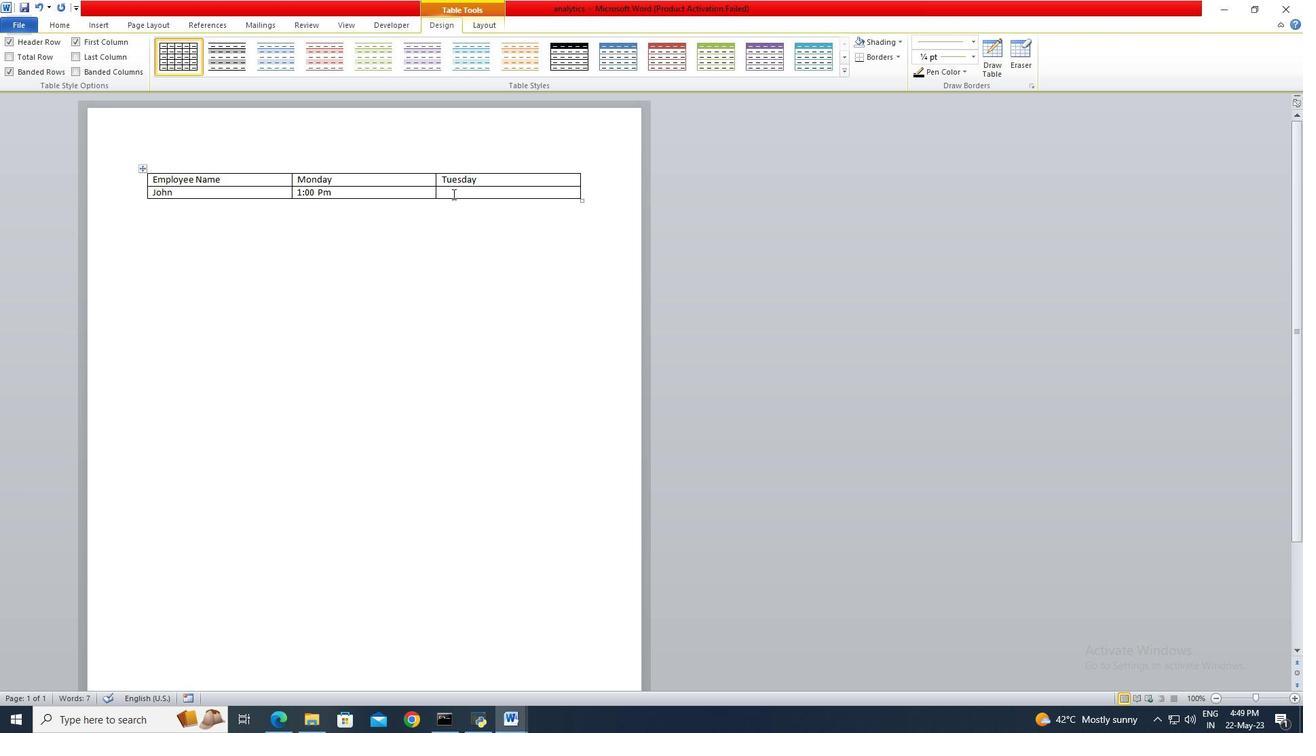 
Action: Key pressed 3<Key.shift>:00<Key.space><Key.shift>Pm
Screenshot: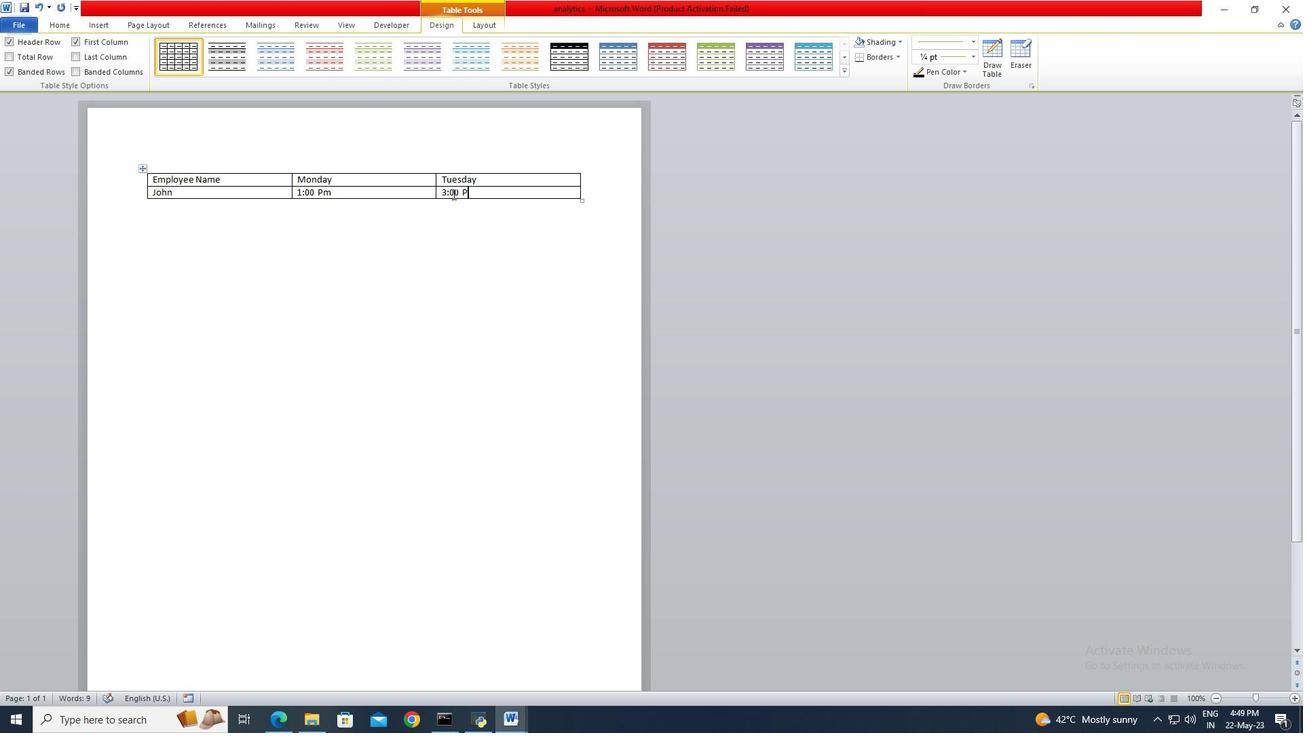 
Action: Mouse moved to (814, 65)
Screenshot: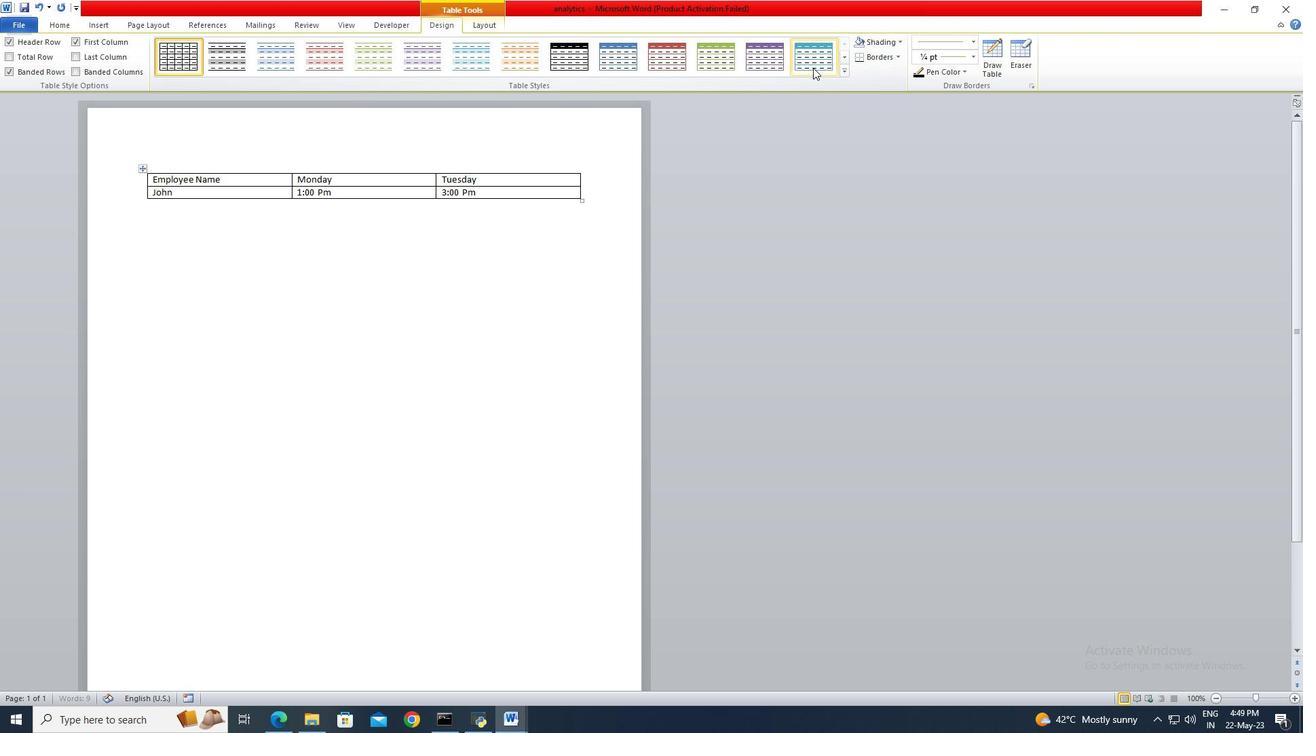 
Action: Mouse pressed left at (814, 65)
Screenshot: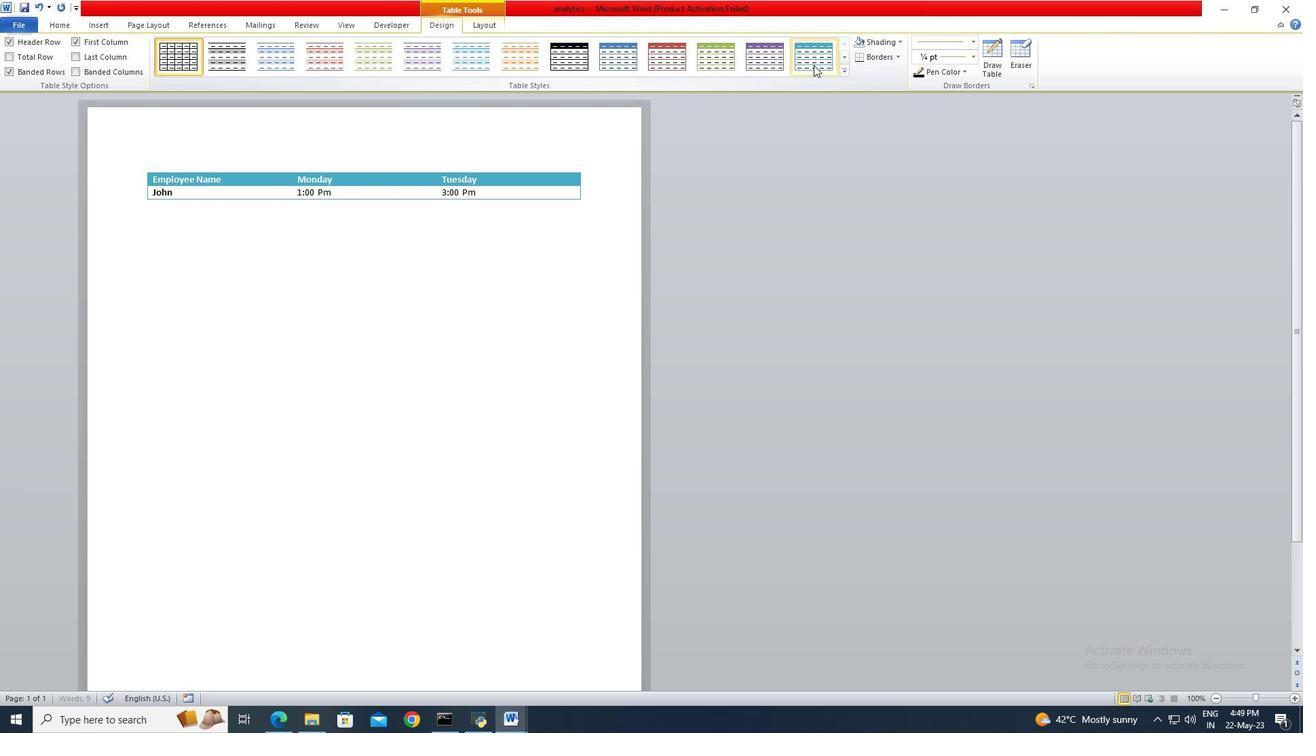 
Action: Mouse moved to (513, 269)
Screenshot: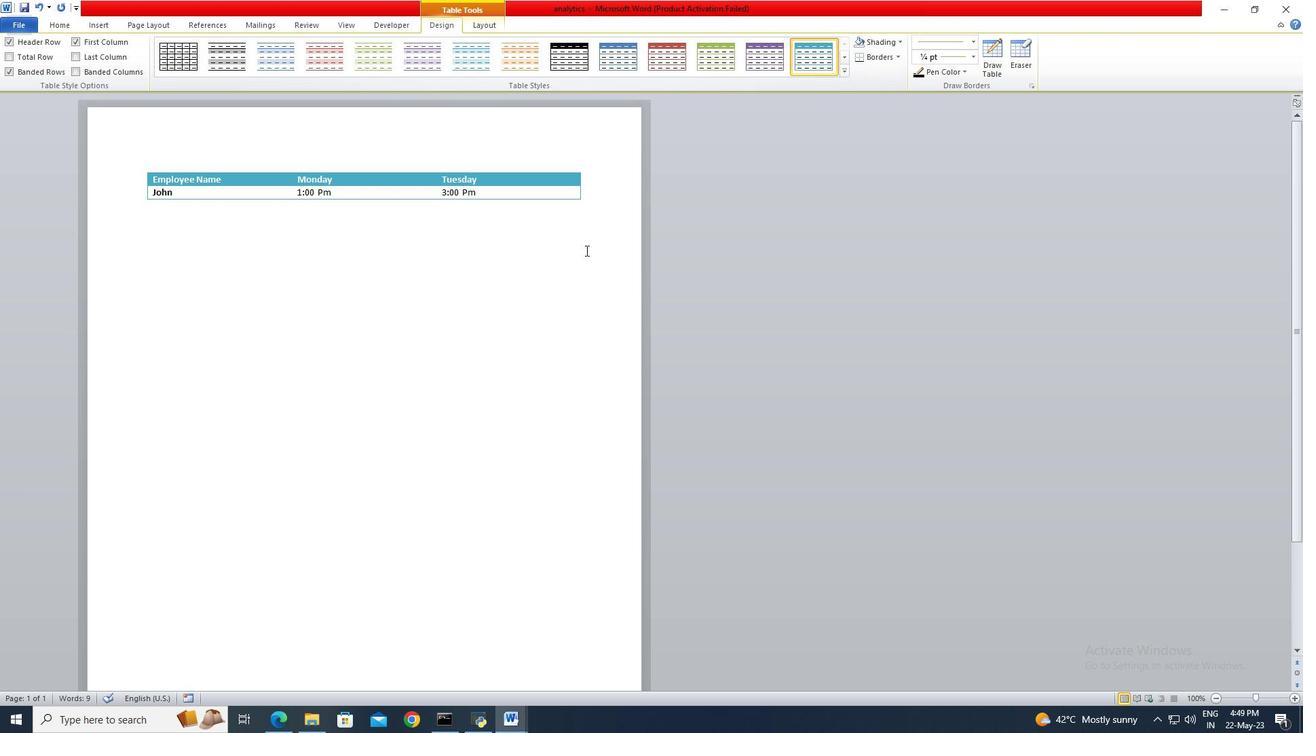 
